 Task: Search one way flight ticket for 1 adult, 6 children, 1 infant in seat and 1 infant on lap in business from Stockton: Stockton Metropolitan Airport to New Bern: Coastal Carolina Regional Airport (was Craven County Regional) on 5-4-2023. Choice of flights is Sun country airlines. Number of bags: 1 carry on bag. Price is upto 65000. Outbound departure time preference is 13:15.
Action: Mouse moved to (274, 256)
Screenshot: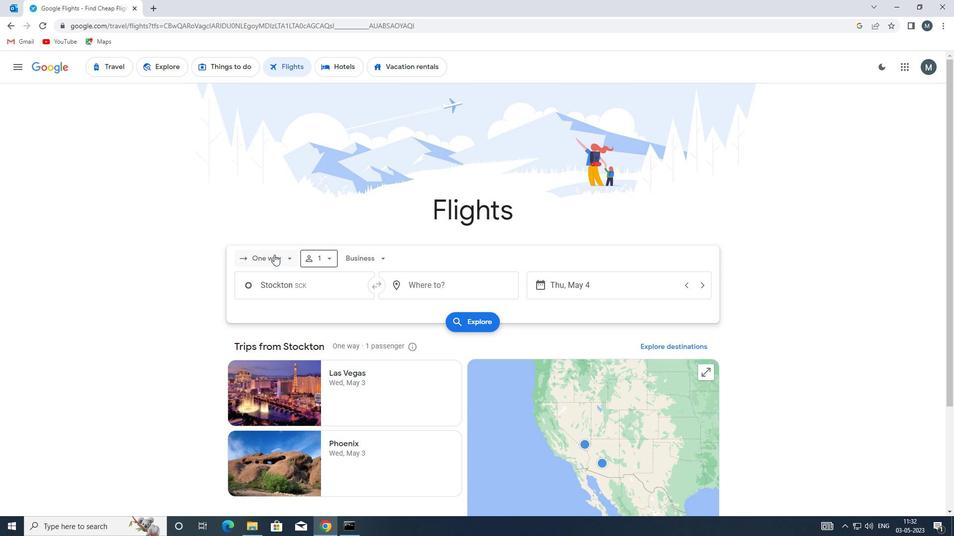 
Action: Mouse pressed left at (274, 256)
Screenshot: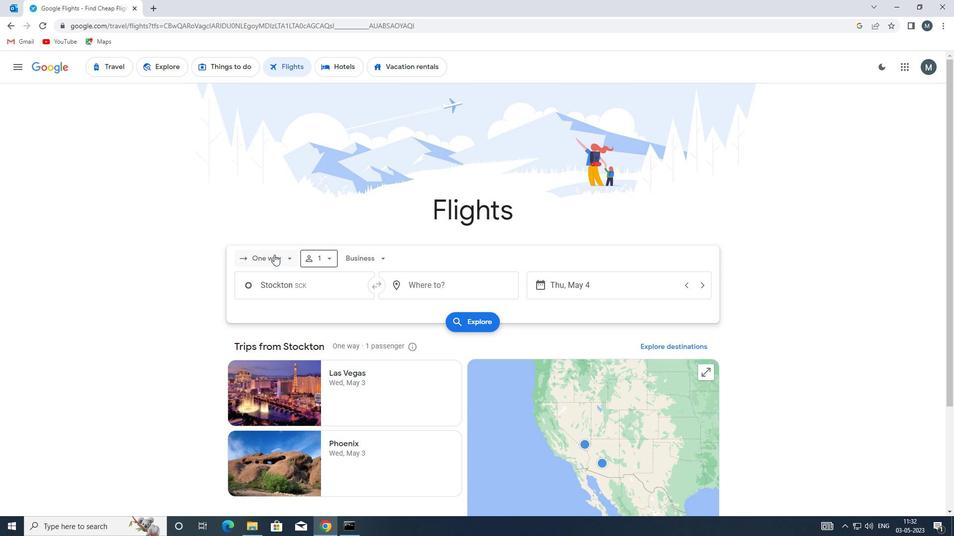 
Action: Mouse moved to (283, 304)
Screenshot: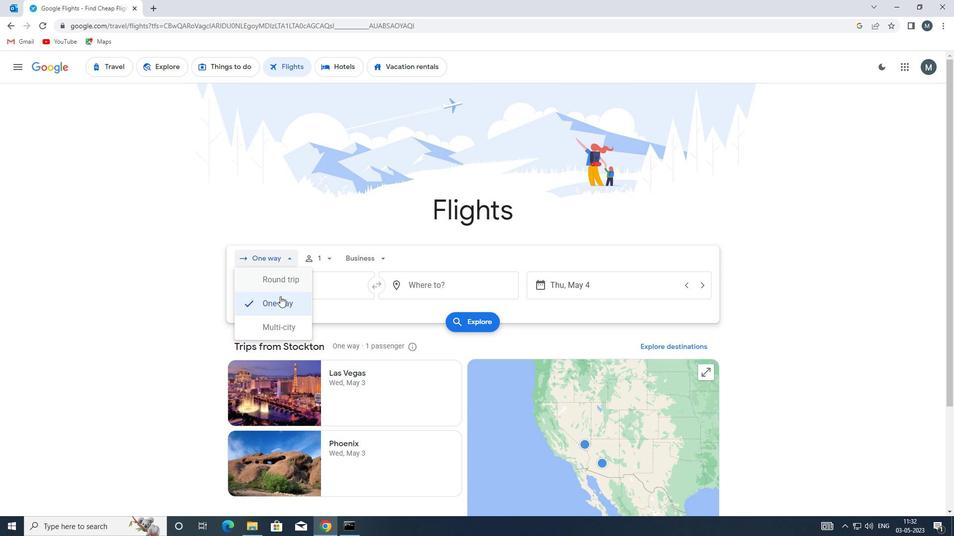 
Action: Mouse pressed left at (283, 304)
Screenshot: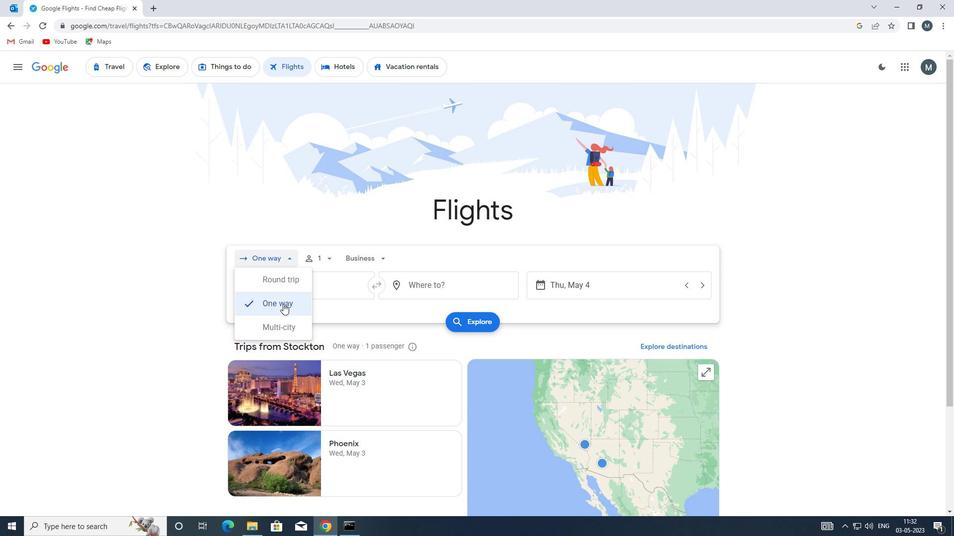 
Action: Mouse moved to (323, 262)
Screenshot: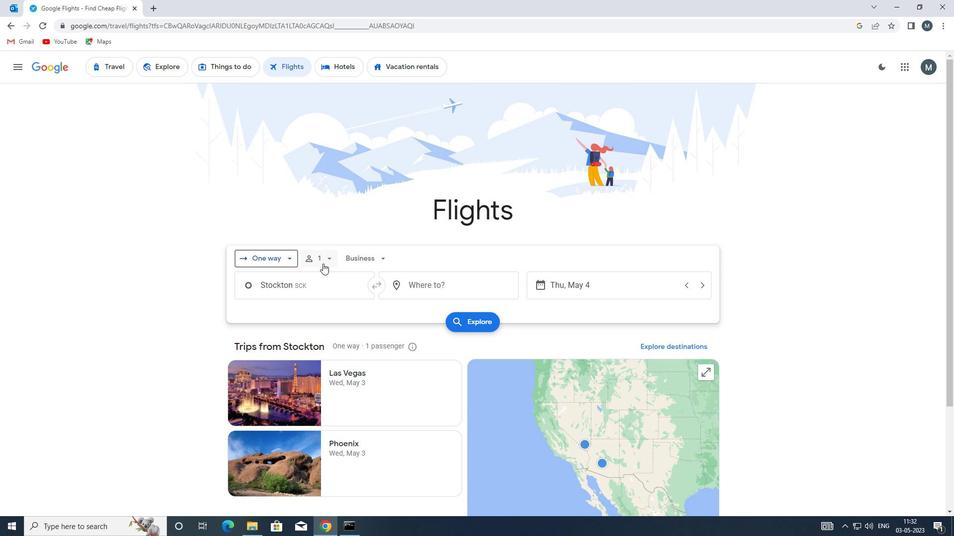 
Action: Mouse pressed left at (323, 262)
Screenshot: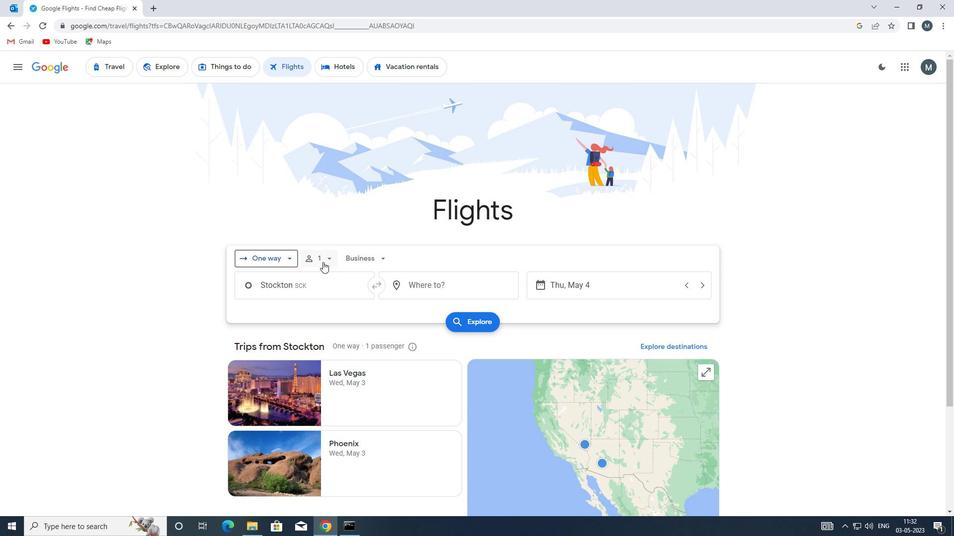 
Action: Mouse moved to (407, 312)
Screenshot: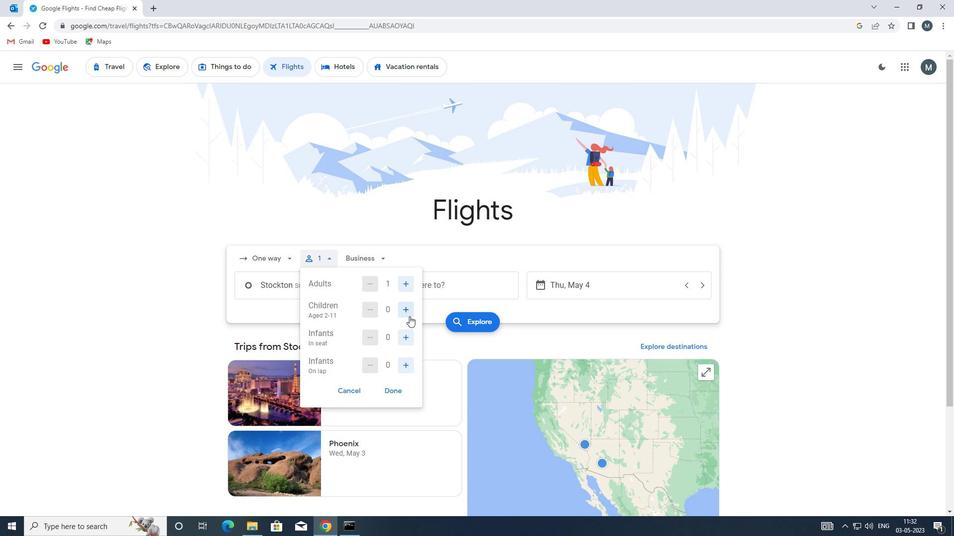 
Action: Mouse pressed left at (407, 312)
Screenshot: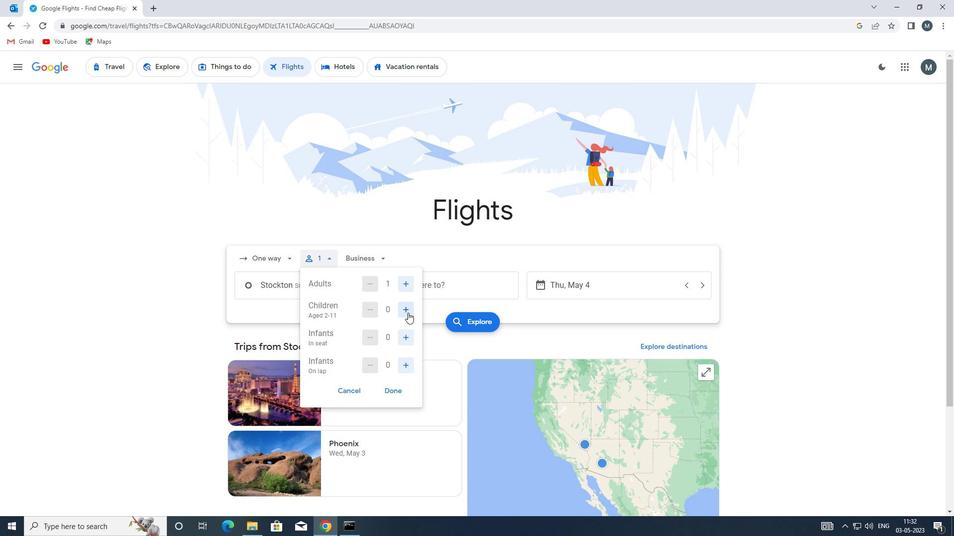 
Action: Mouse pressed left at (407, 312)
Screenshot: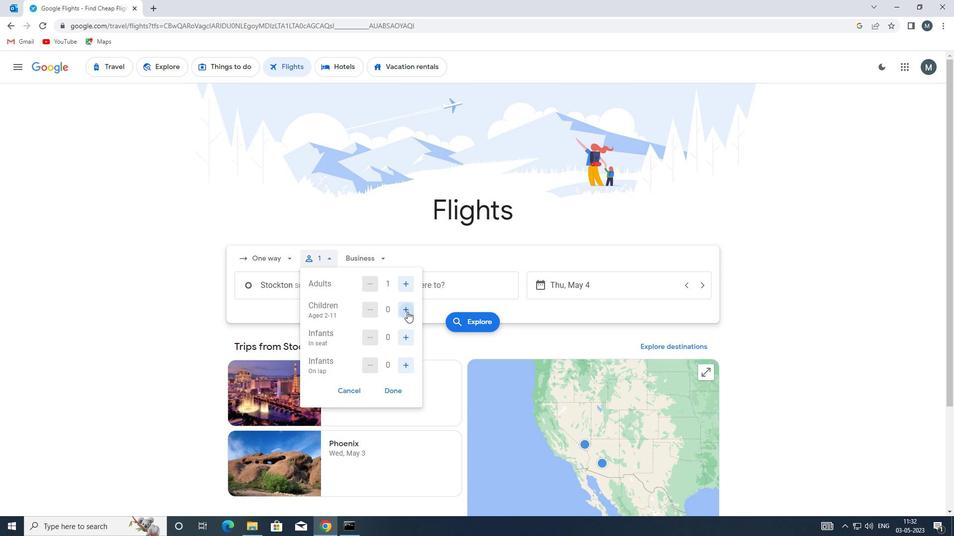 
Action: Mouse pressed left at (407, 312)
Screenshot: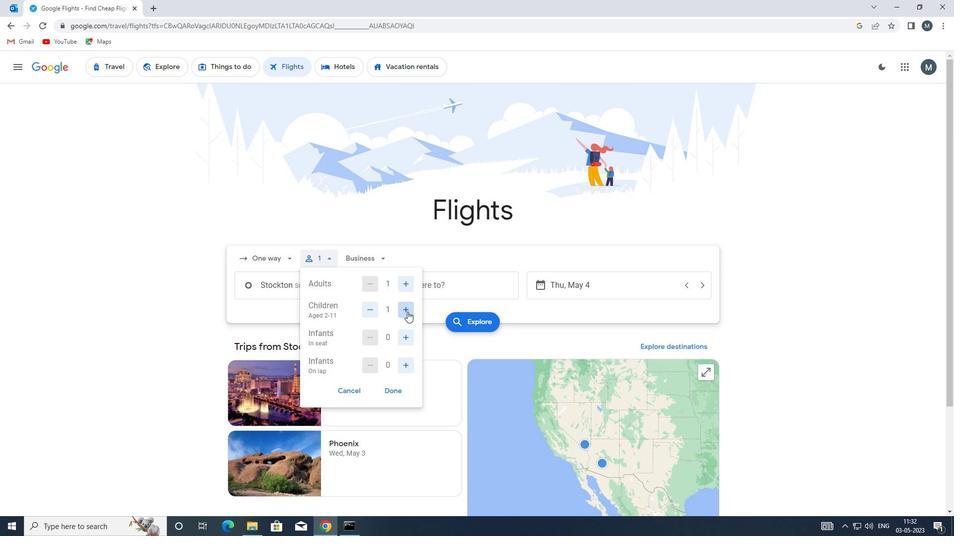 
Action: Mouse moved to (407, 311)
Screenshot: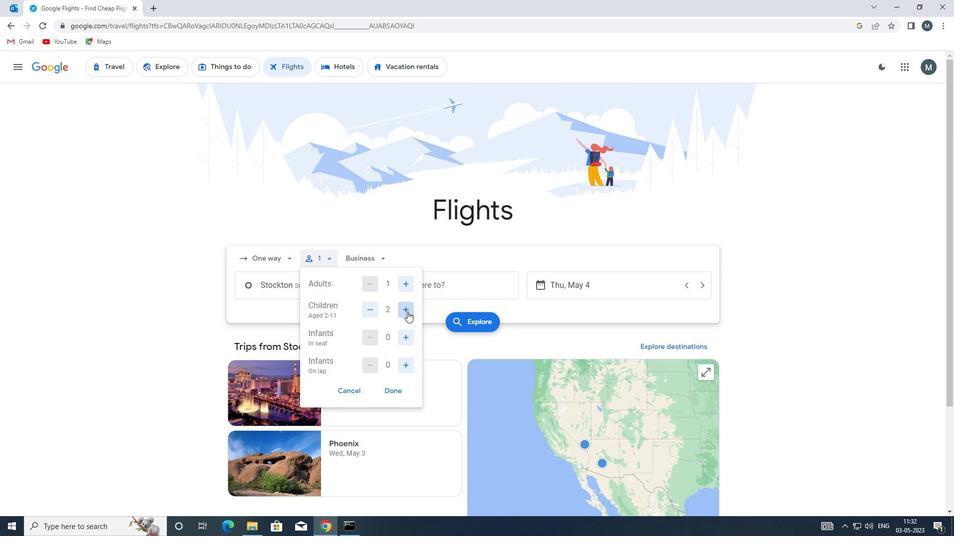 
Action: Mouse pressed left at (407, 311)
Screenshot: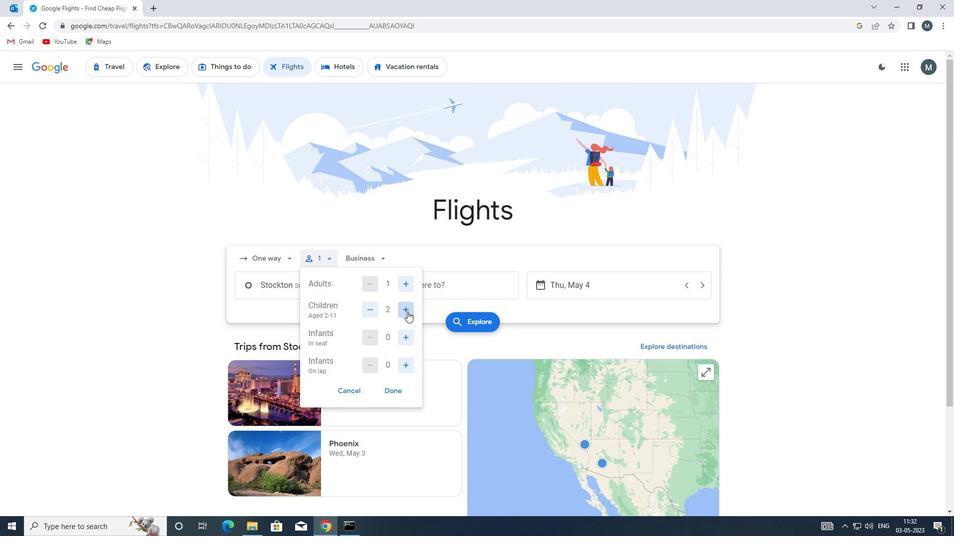 
Action: Mouse moved to (406, 311)
Screenshot: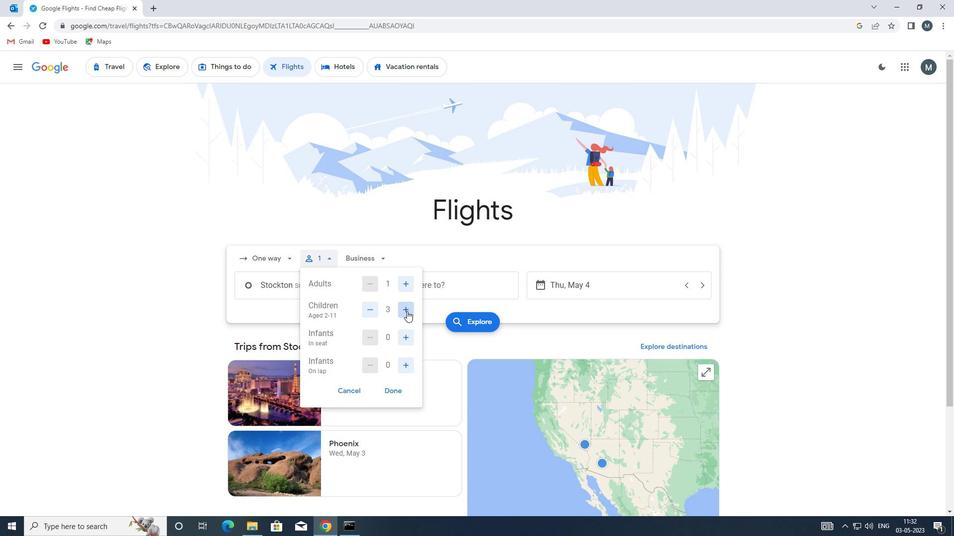
Action: Mouse pressed left at (406, 311)
Screenshot: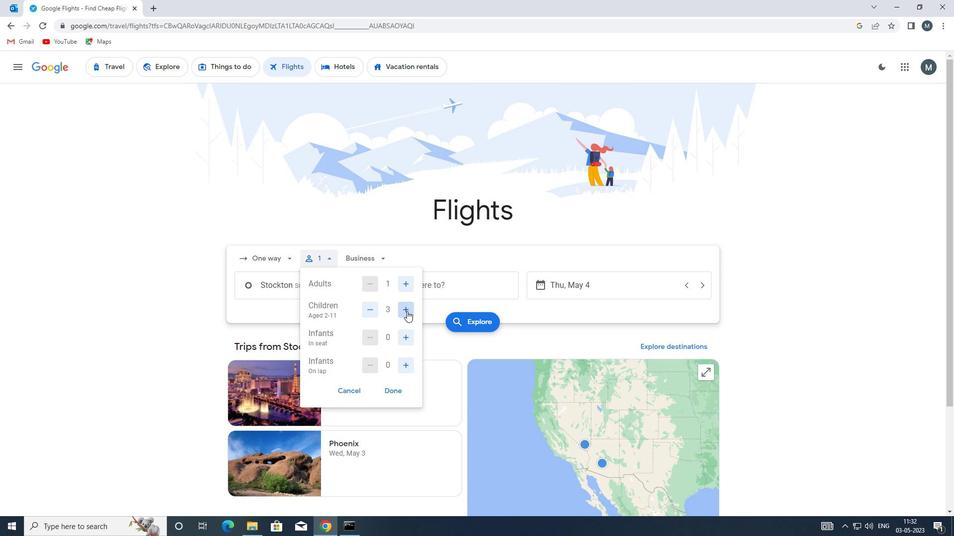 
Action: Mouse moved to (407, 312)
Screenshot: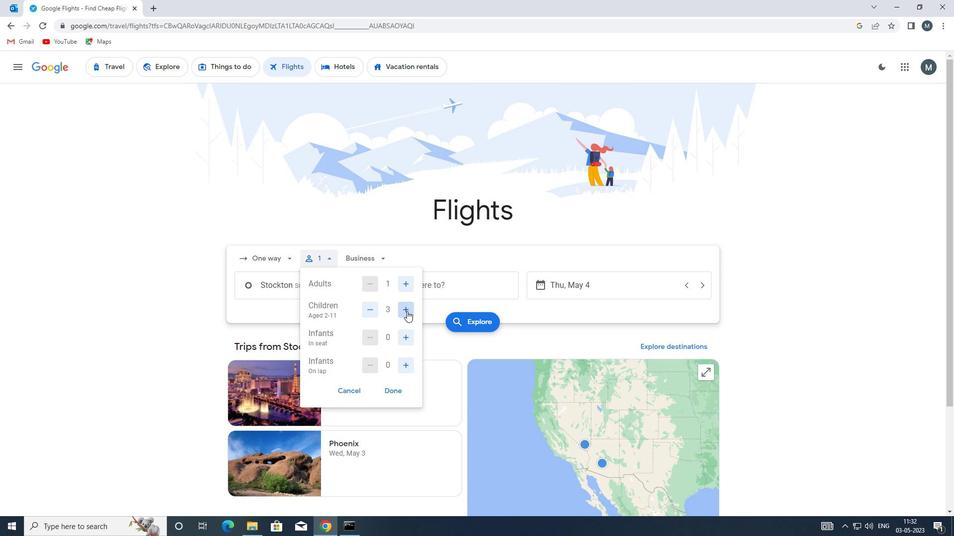 
Action: Mouse pressed left at (407, 312)
Screenshot: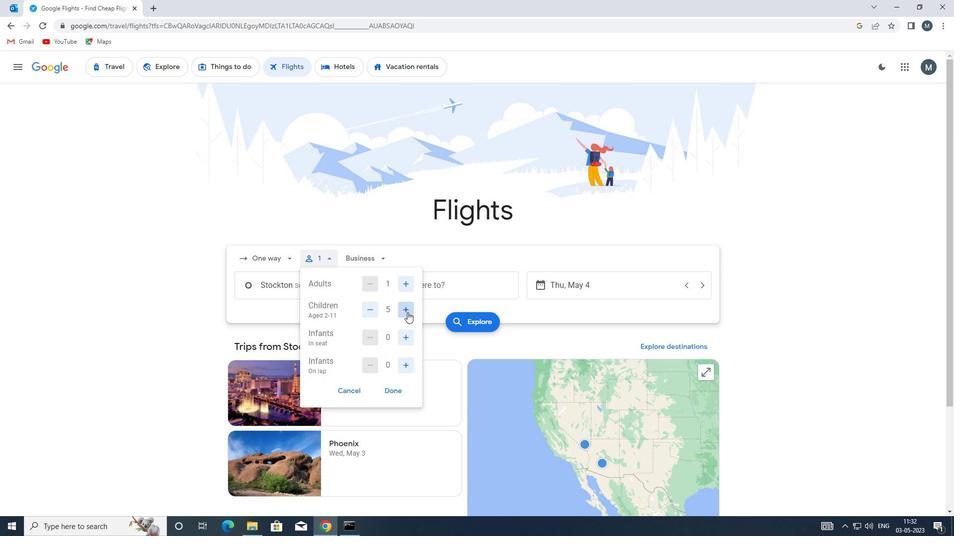
Action: Mouse moved to (404, 337)
Screenshot: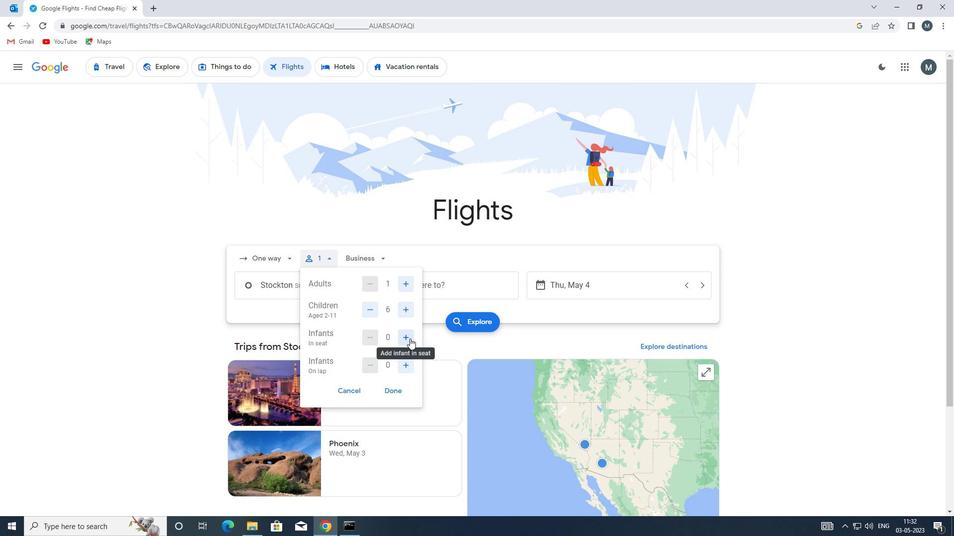 
Action: Mouse pressed left at (404, 337)
Screenshot: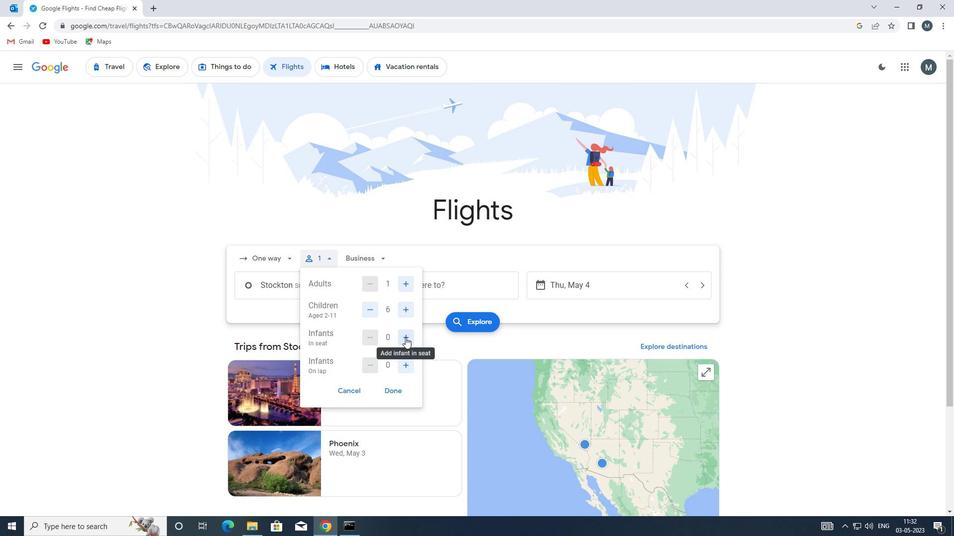 
Action: Mouse moved to (403, 364)
Screenshot: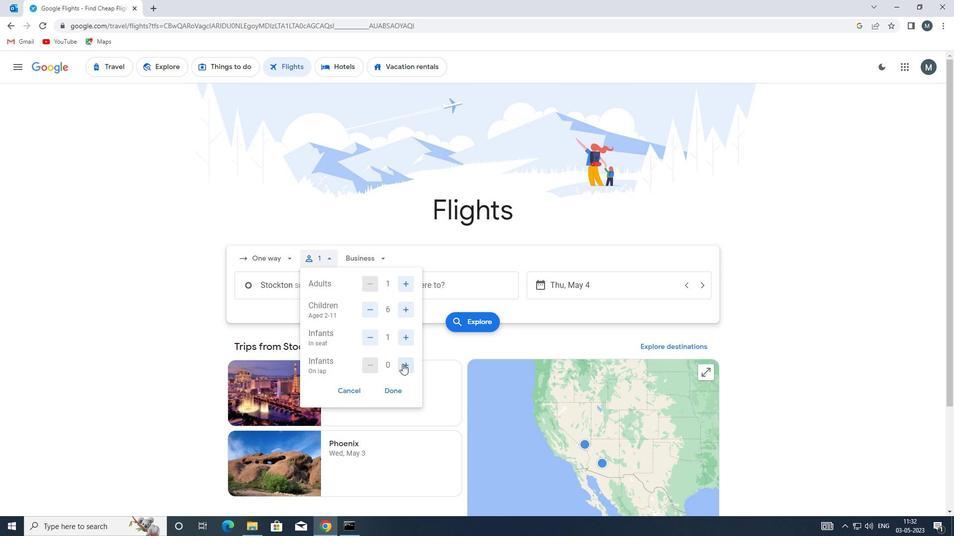 
Action: Mouse pressed left at (403, 364)
Screenshot: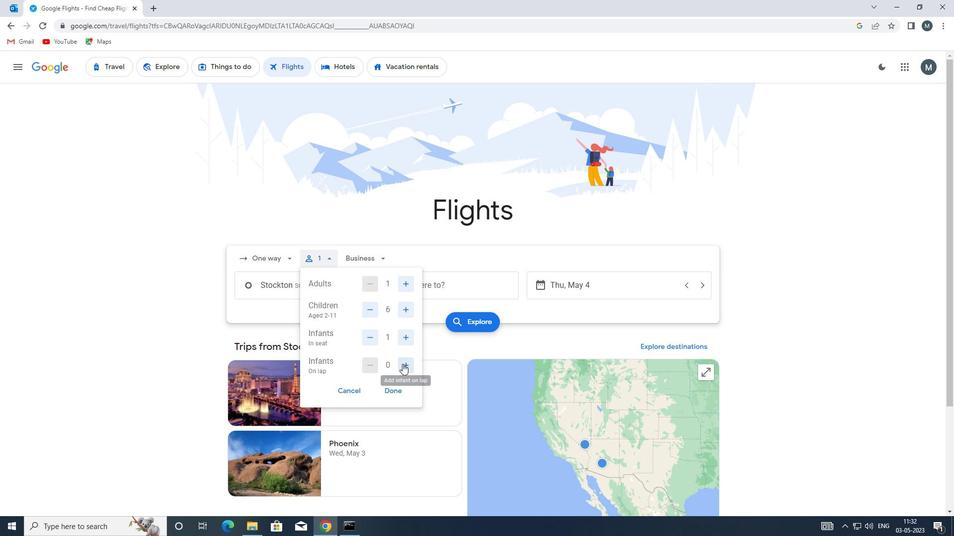 
Action: Mouse moved to (390, 394)
Screenshot: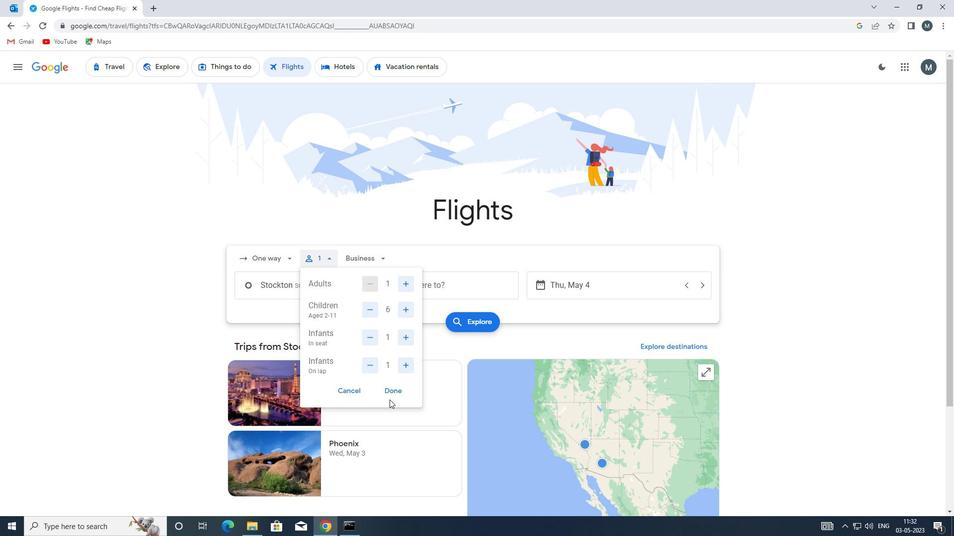 
Action: Mouse pressed left at (390, 394)
Screenshot: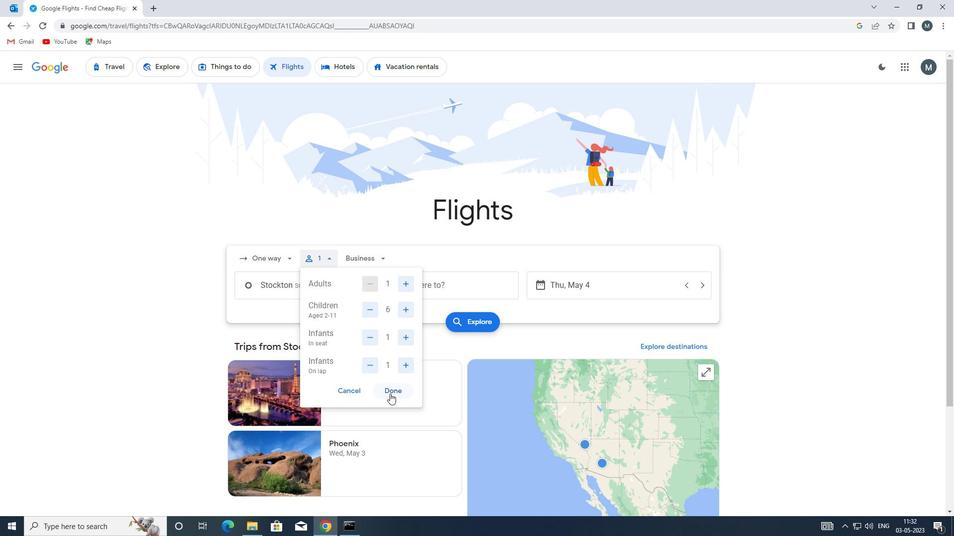 
Action: Mouse moved to (365, 264)
Screenshot: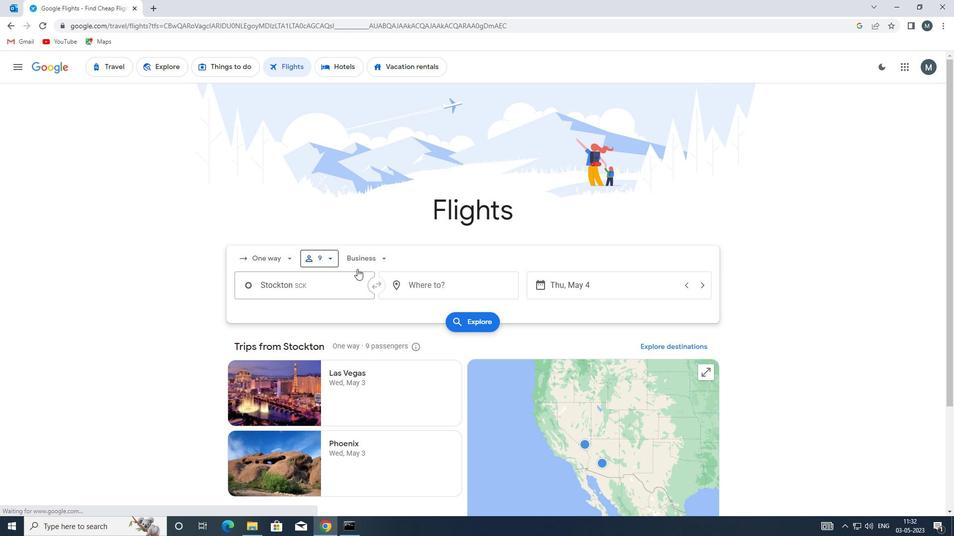 
Action: Mouse pressed left at (365, 264)
Screenshot: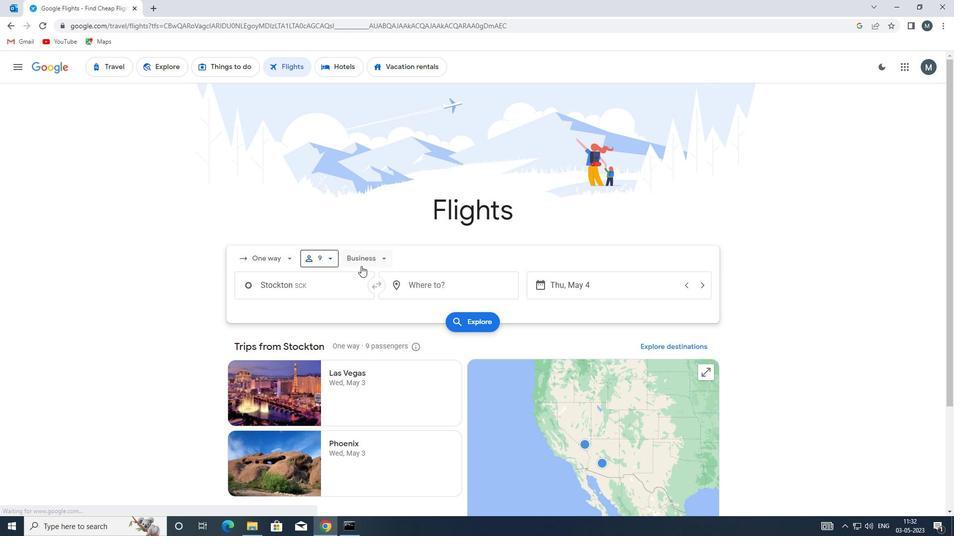 
Action: Mouse moved to (385, 325)
Screenshot: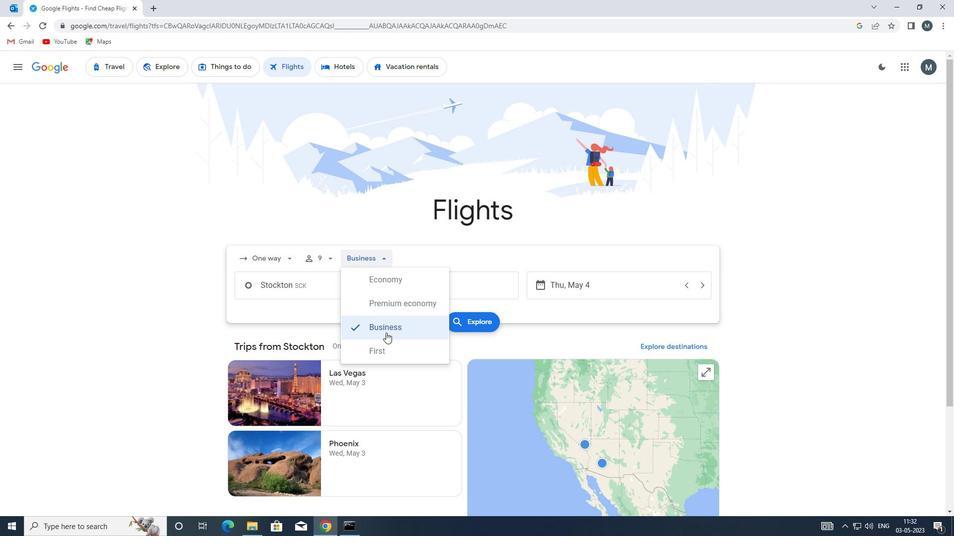 
Action: Mouse pressed left at (385, 325)
Screenshot: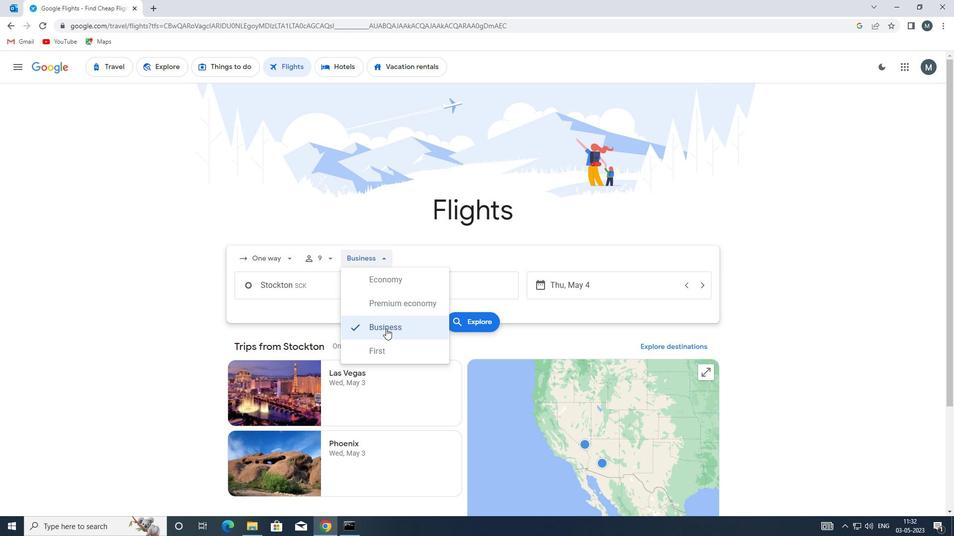 
Action: Mouse moved to (305, 285)
Screenshot: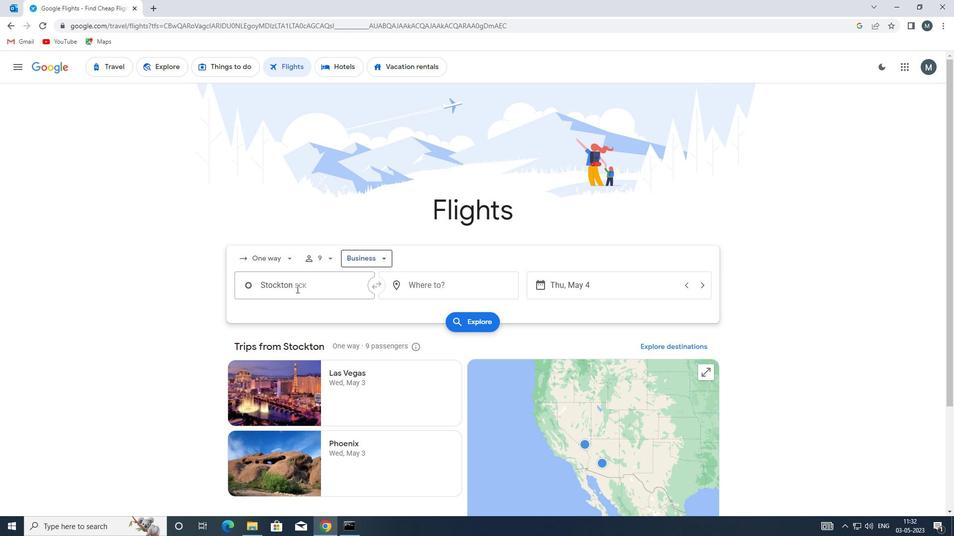 
Action: Mouse pressed left at (305, 285)
Screenshot: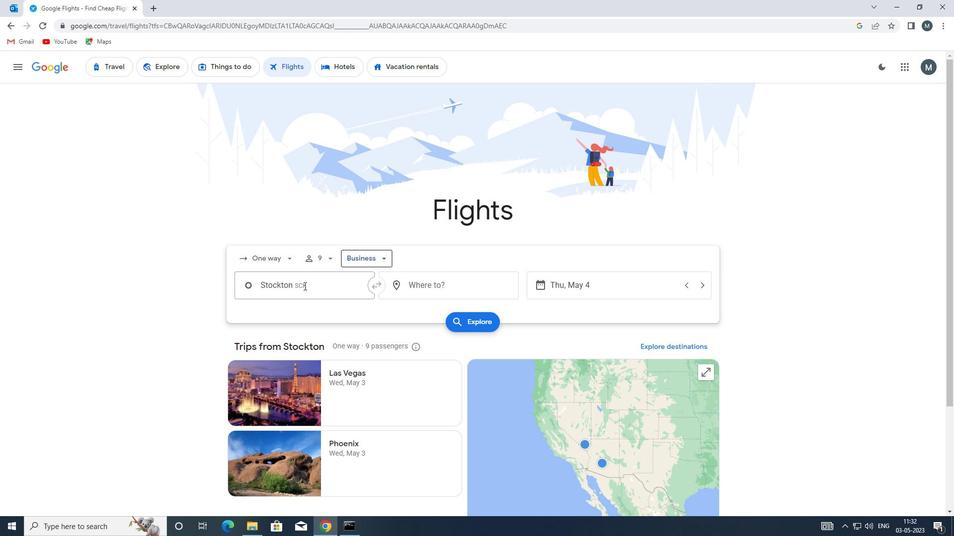 
Action: Mouse moved to (306, 285)
Screenshot: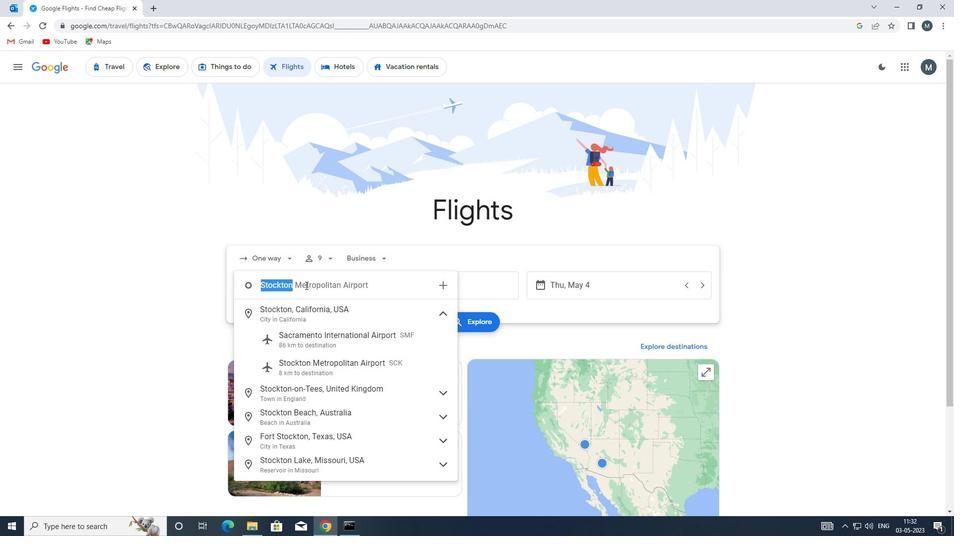 
Action: Key pressed <Key.enter>
Screenshot: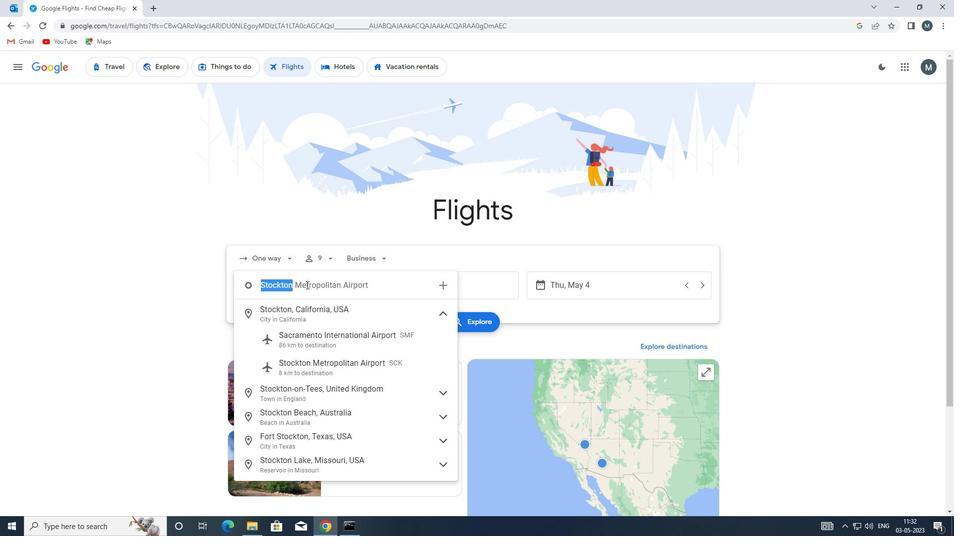 
Action: Mouse moved to (421, 290)
Screenshot: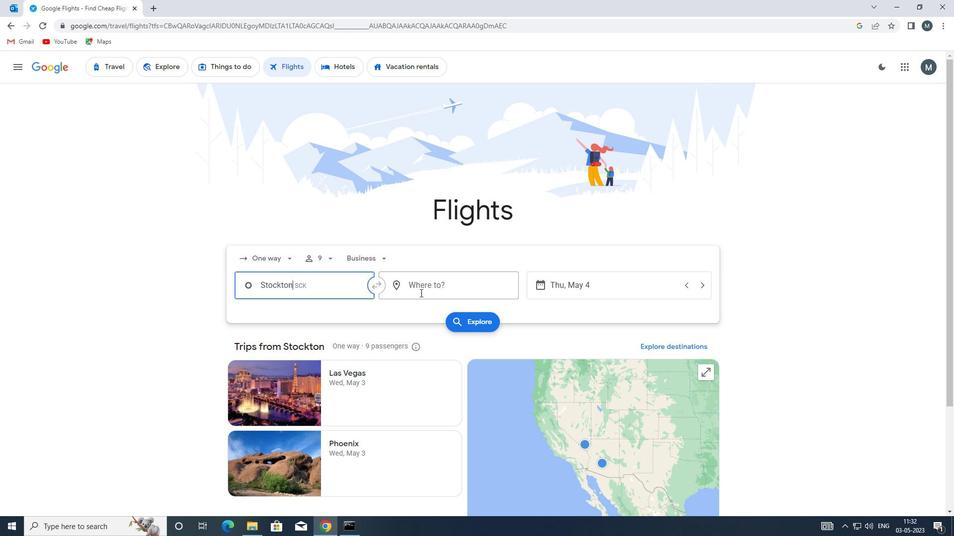 
Action: Mouse pressed left at (421, 290)
Screenshot: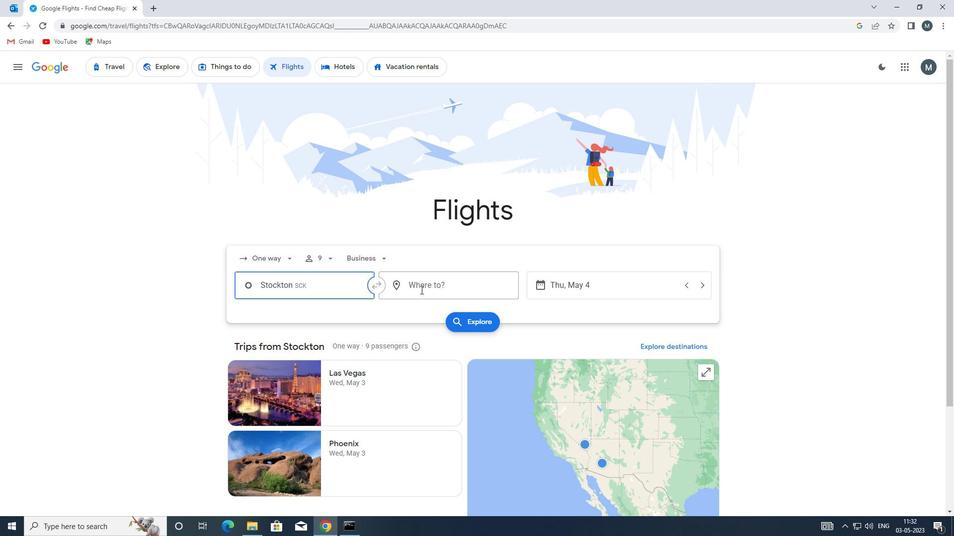
Action: Mouse moved to (421, 290)
Screenshot: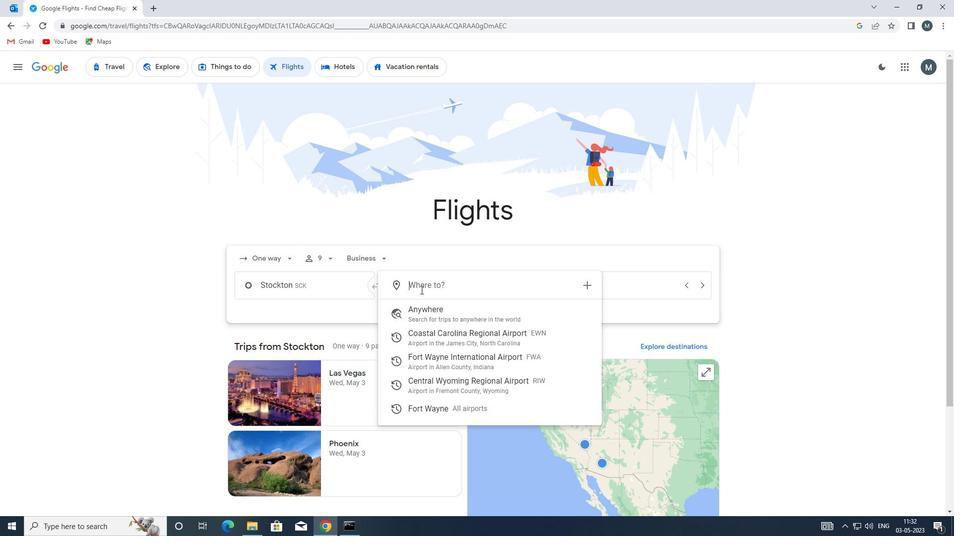 
Action: Key pressed ewn
Screenshot: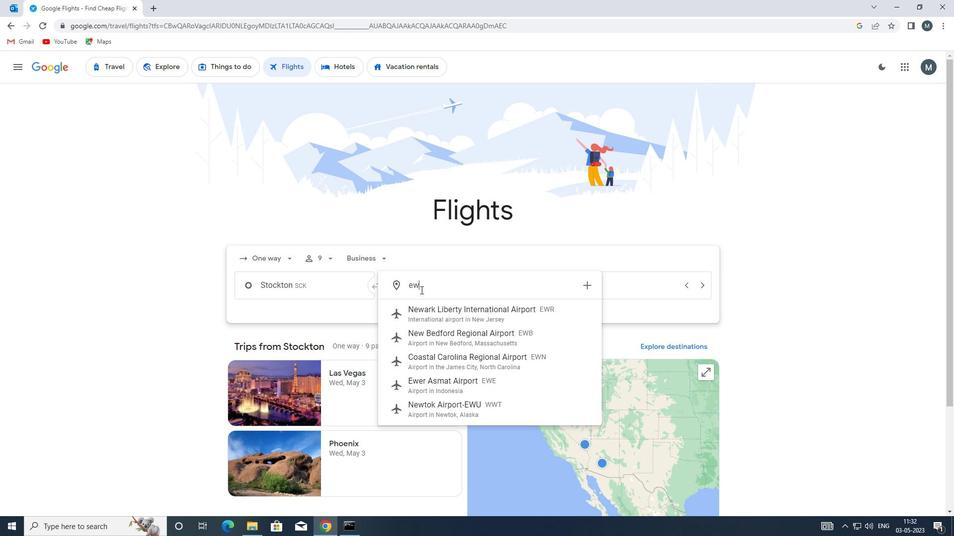 
Action: Mouse moved to (450, 318)
Screenshot: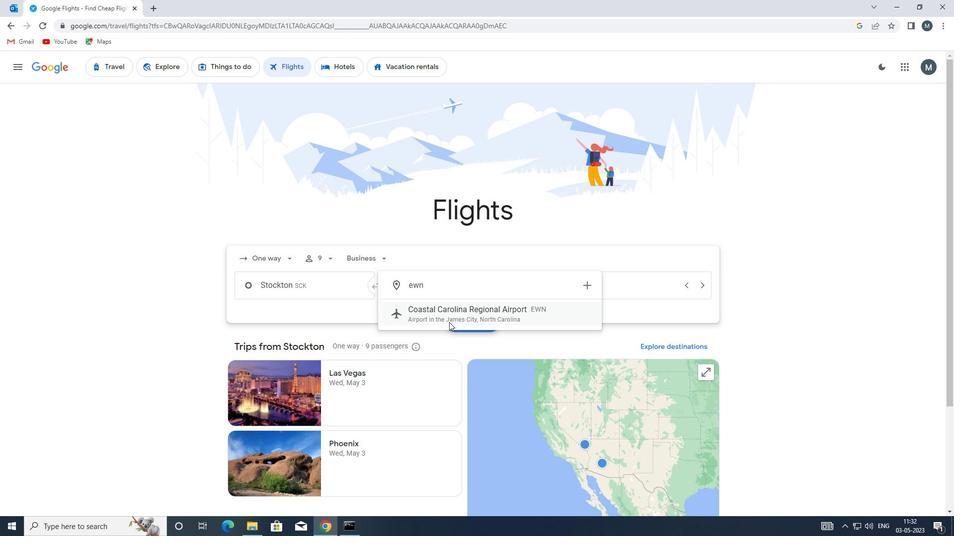 
Action: Mouse pressed left at (450, 318)
Screenshot: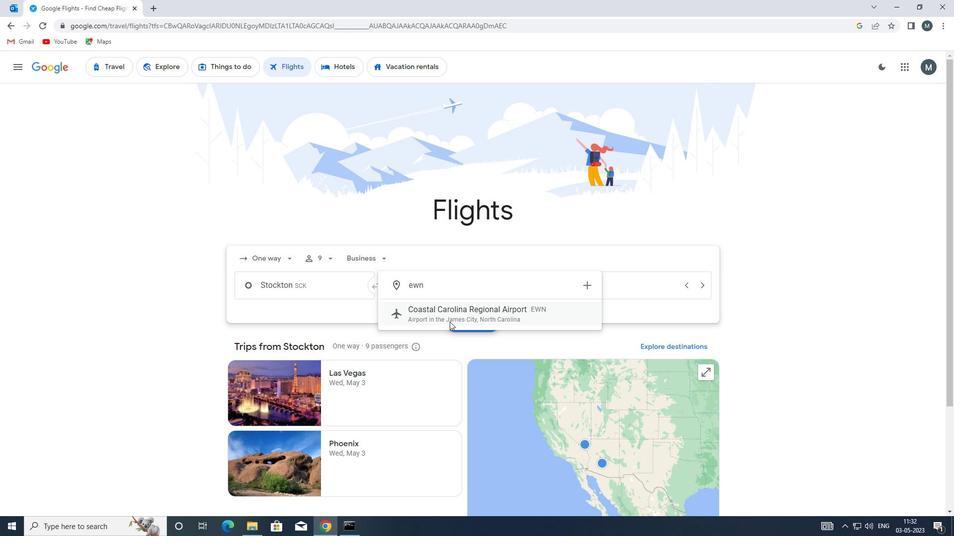 
Action: Mouse moved to (550, 286)
Screenshot: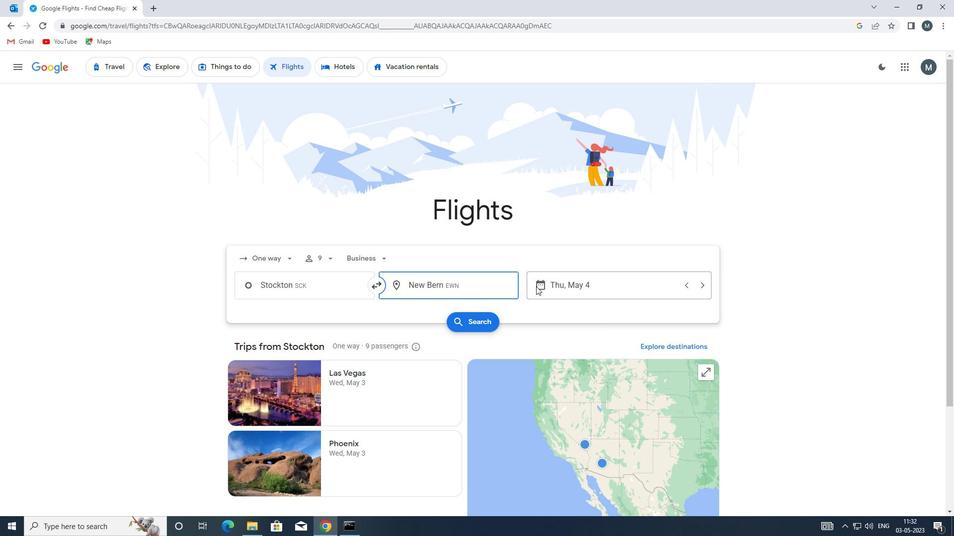 
Action: Mouse pressed left at (550, 286)
Screenshot: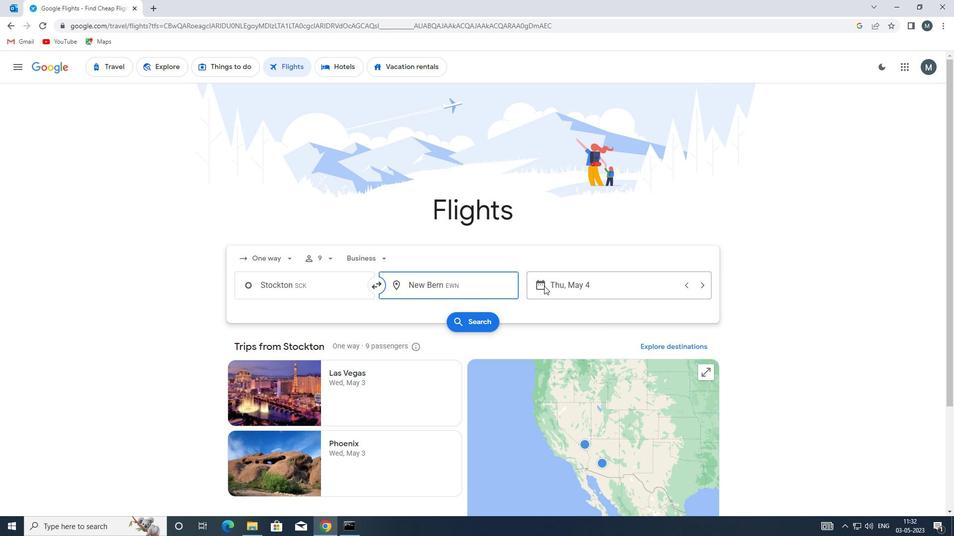 
Action: Mouse moved to (455, 337)
Screenshot: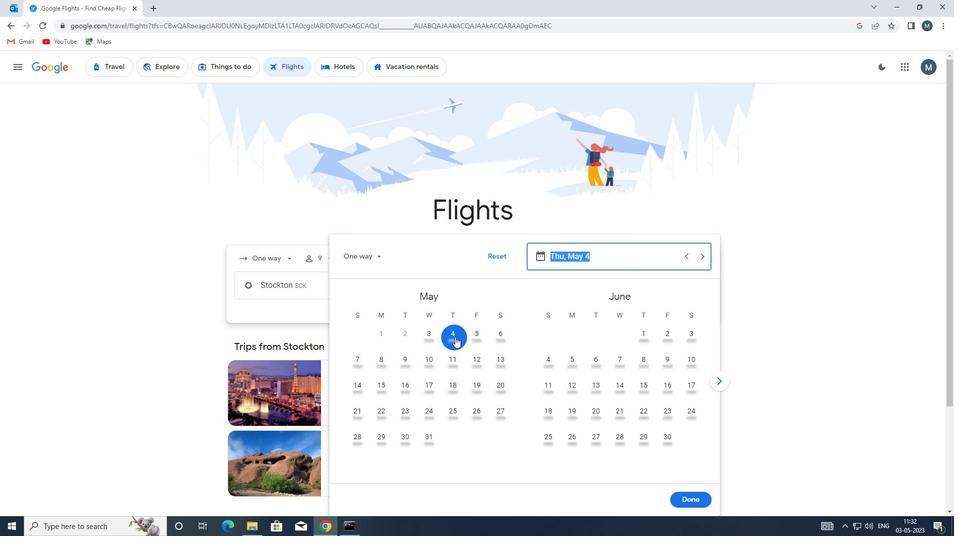 
Action: Mouse pressed left at (455, 337)
Screenshot: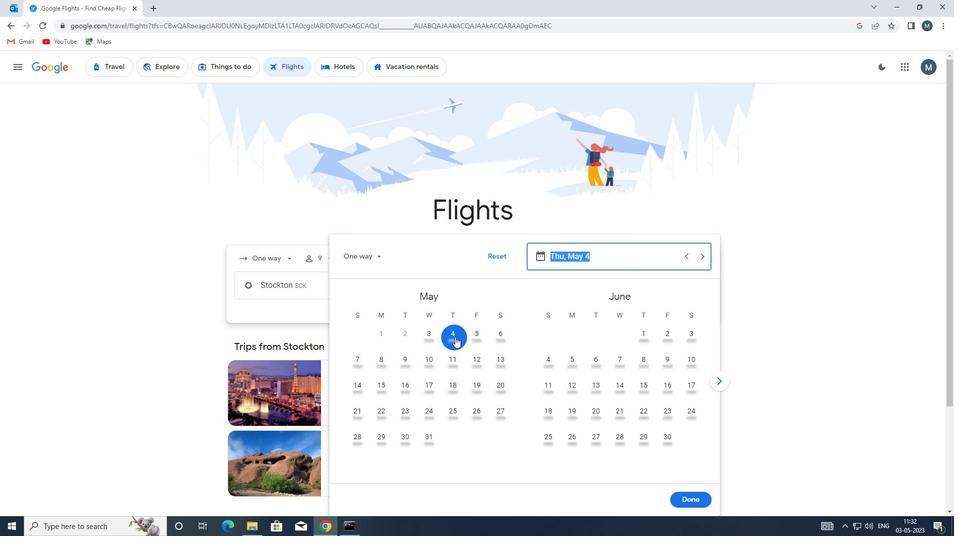 
Action: Mouse moved to (690, 497)
Screenshot: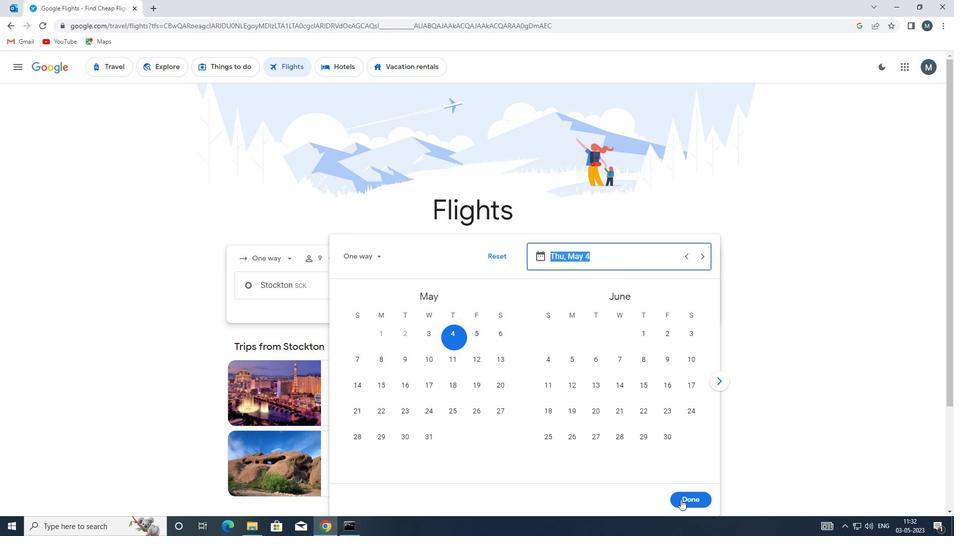 
Action: Mouse pressed left at (690, 497)
Screenshot: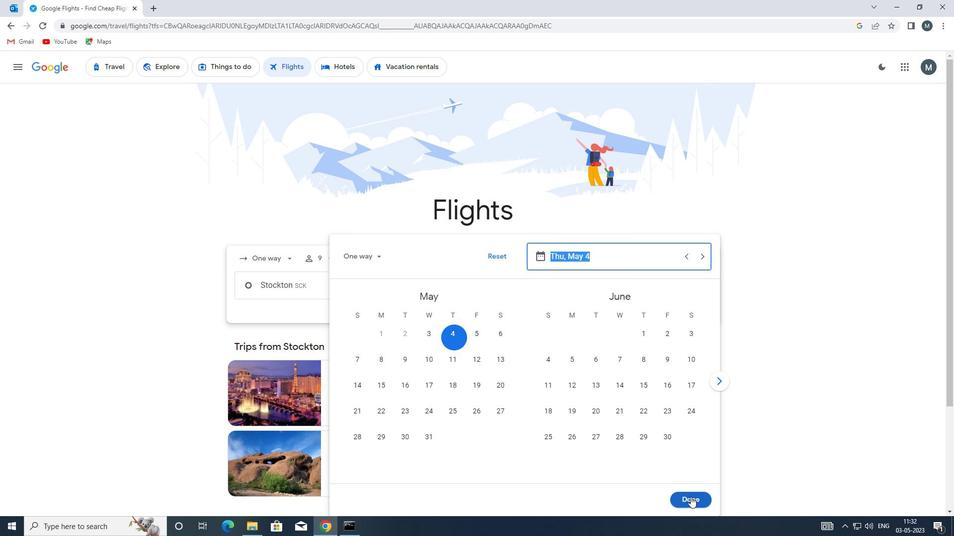 
Action: Mouse moved to (461, 322)
Screenshot: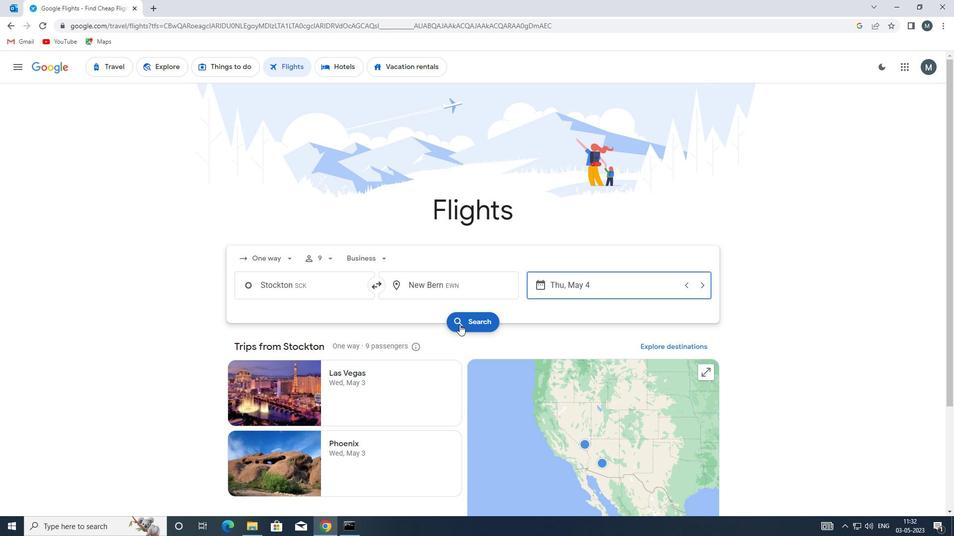 
Action: Mouse pressed left at (461, 322)
Screenshot: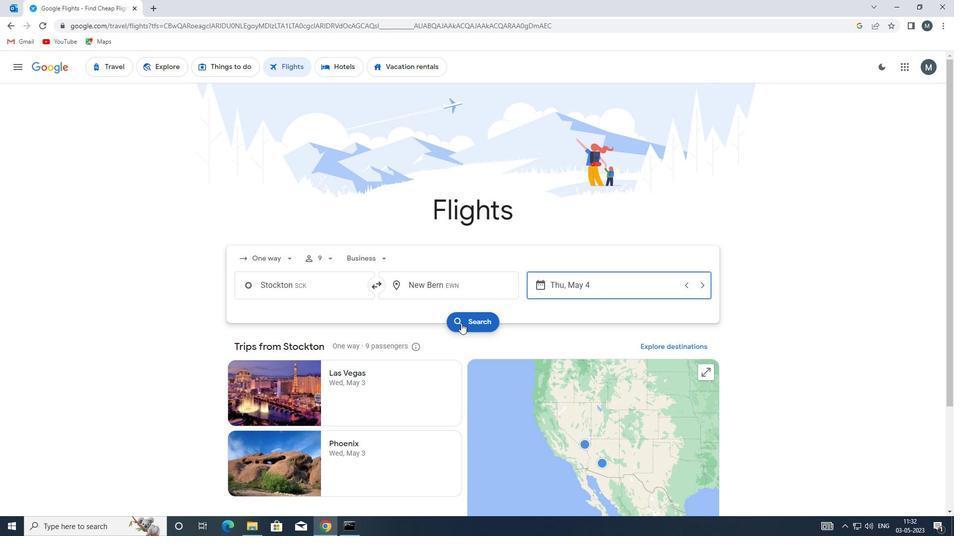 
Action: Mouse moved to (237, 160)
Screenshot: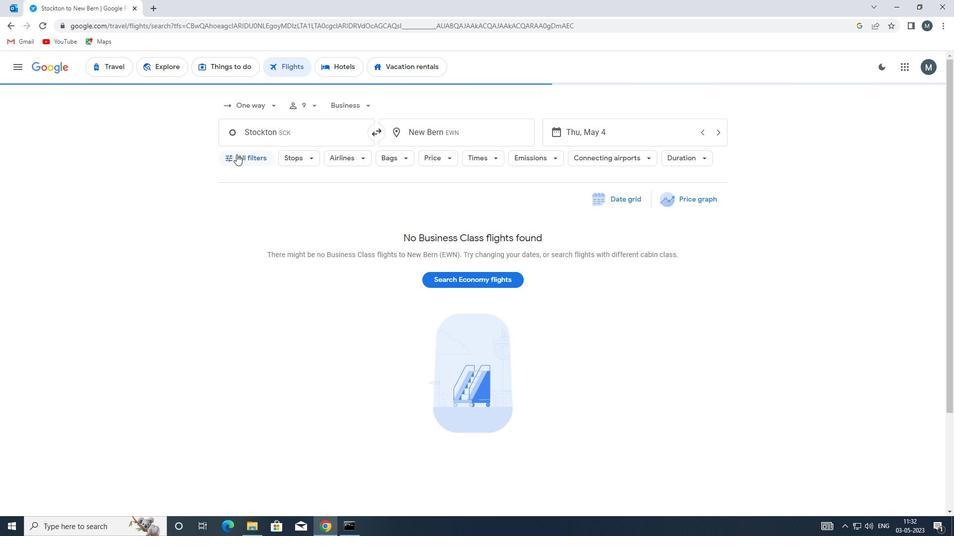 
Action: Mouse pressed left at (237, 160)
Screenshot: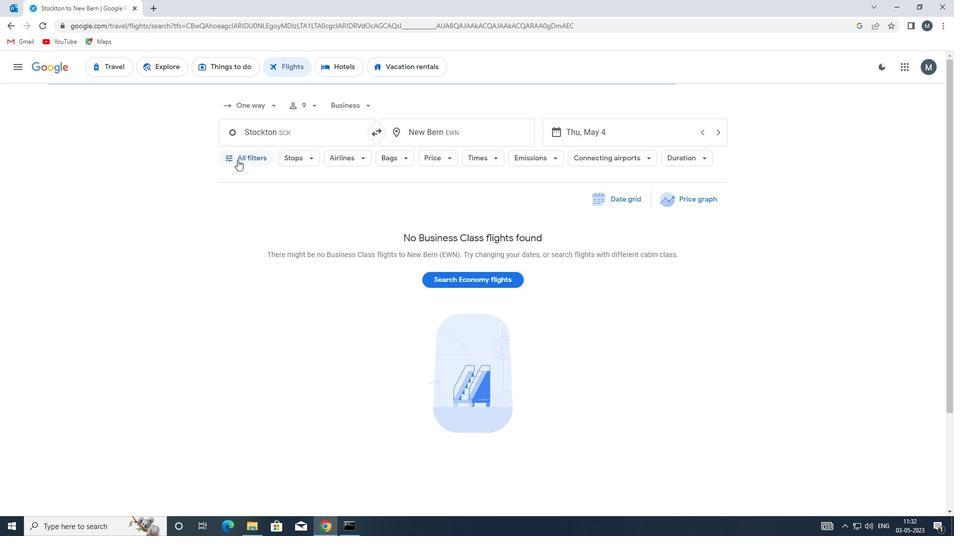 
Action: Mouse moved to (269, 253)
Screenshot: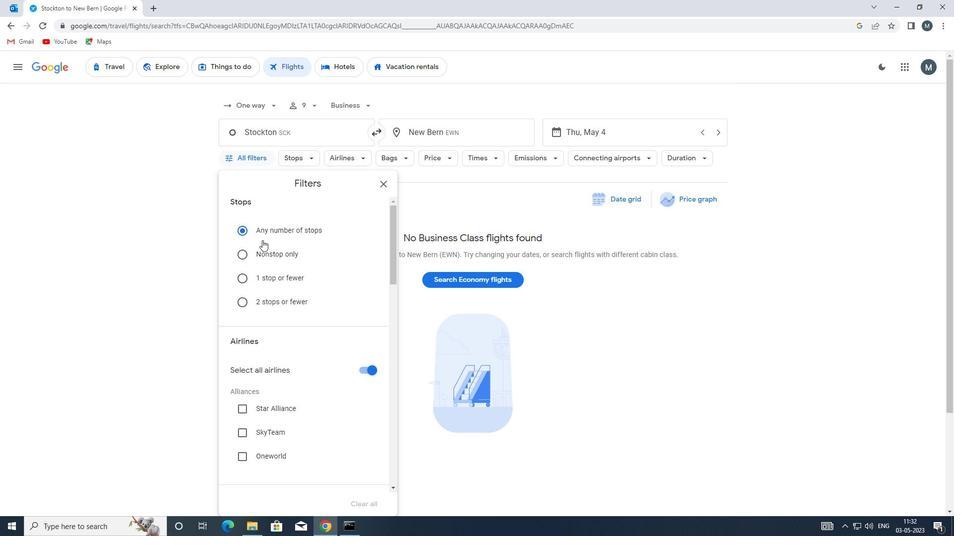 
Action: Mouse scrolled (269, 253) with delta (0, 0)
Screenshot: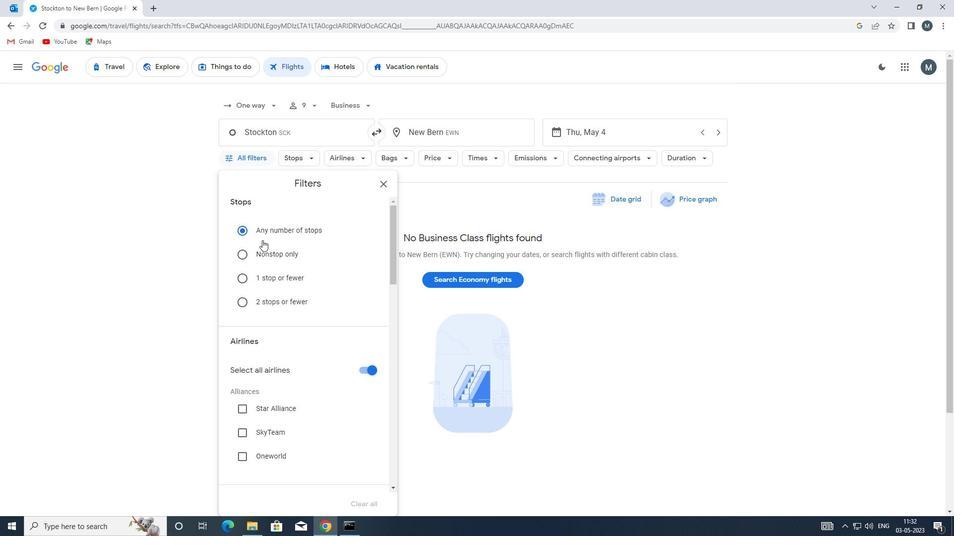 
Action: Mouse moved to (371, 320)
Screenshot: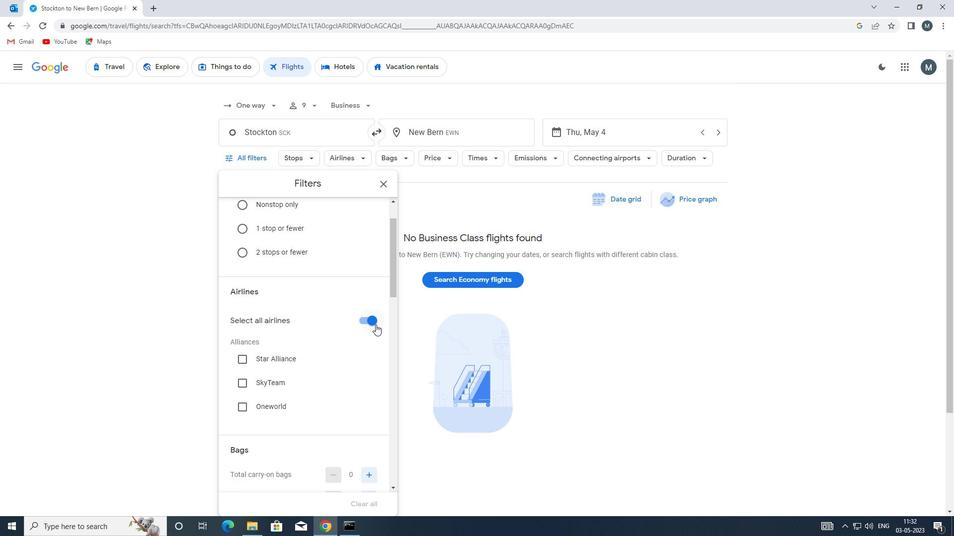 
Action: Mouse pressed left at (371, 320)
Screenshot: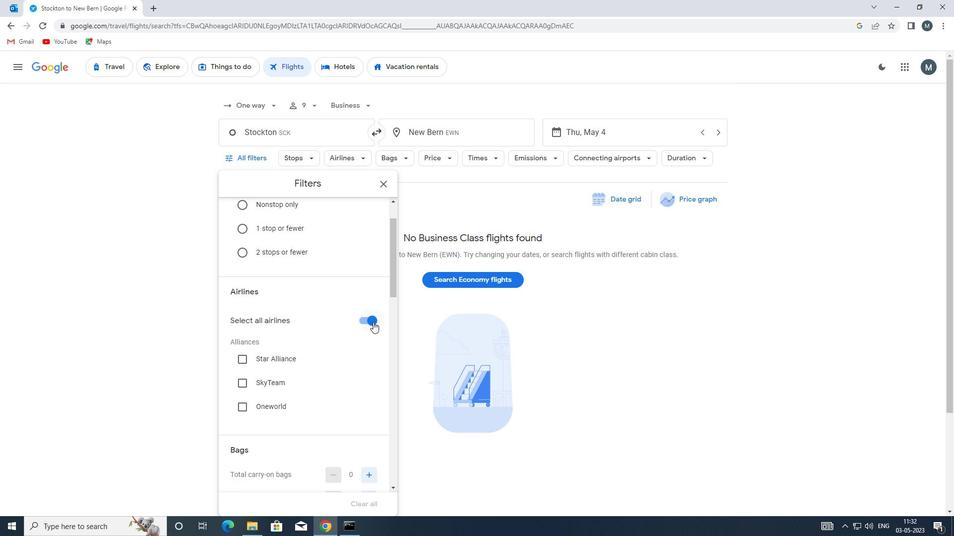 
Action: Mouse moved to (309, 319)
Screenshot: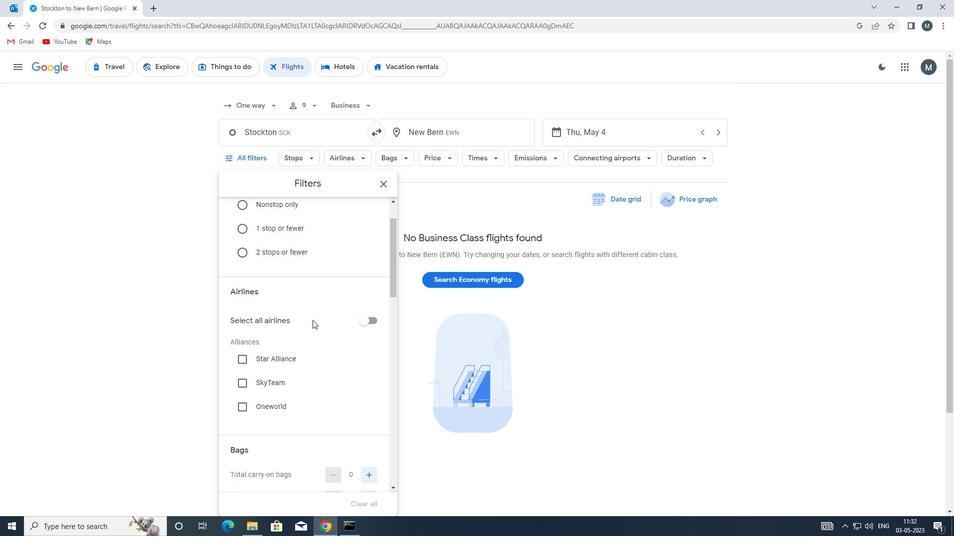 
Action: Mouse scrolled (309, 318) with delta (0, 0)
Screenshot: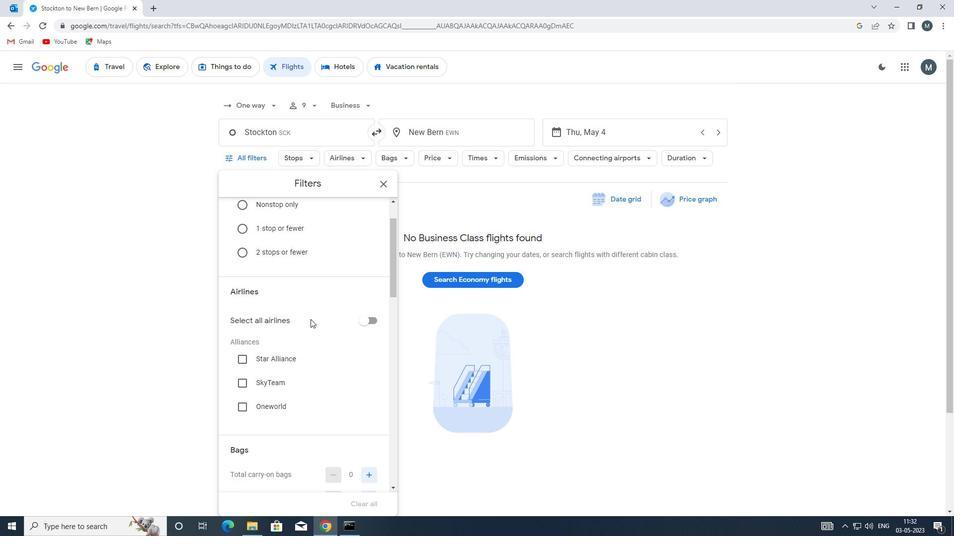 
Action: Mouse moved to (307, 319)
Screenshot: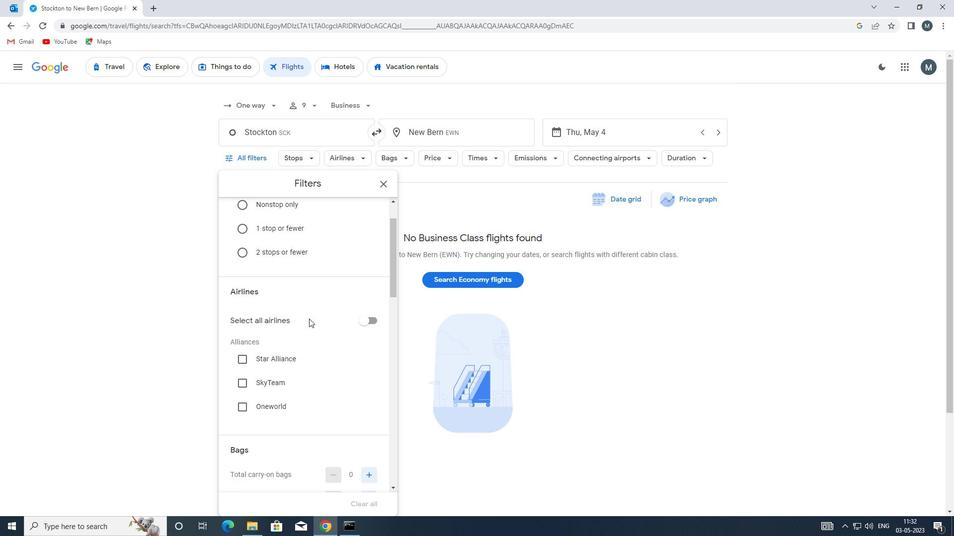 
Action: Mouse scrolled (307, 319) with delta (0, 0)
Screenshot: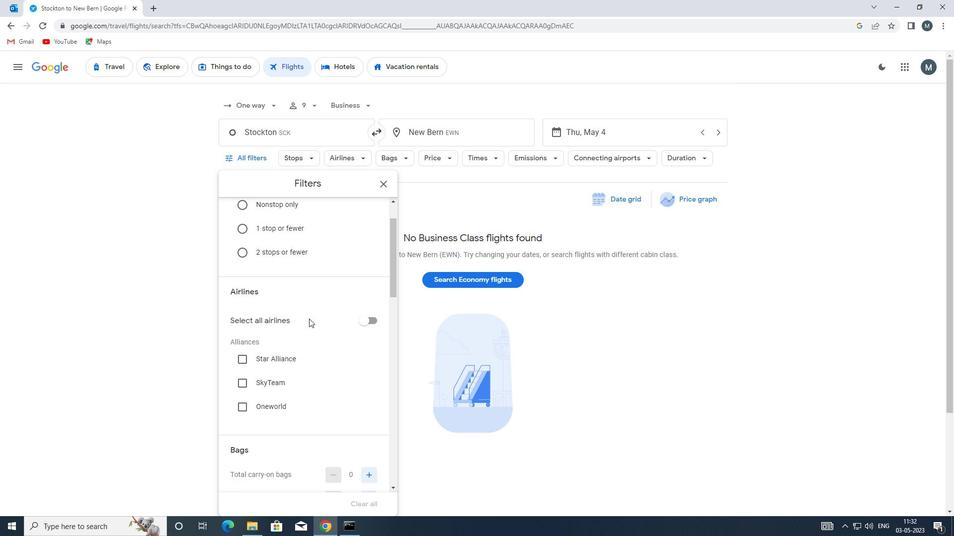 
Action: Mouse moved to (296, 321)
Screenshot: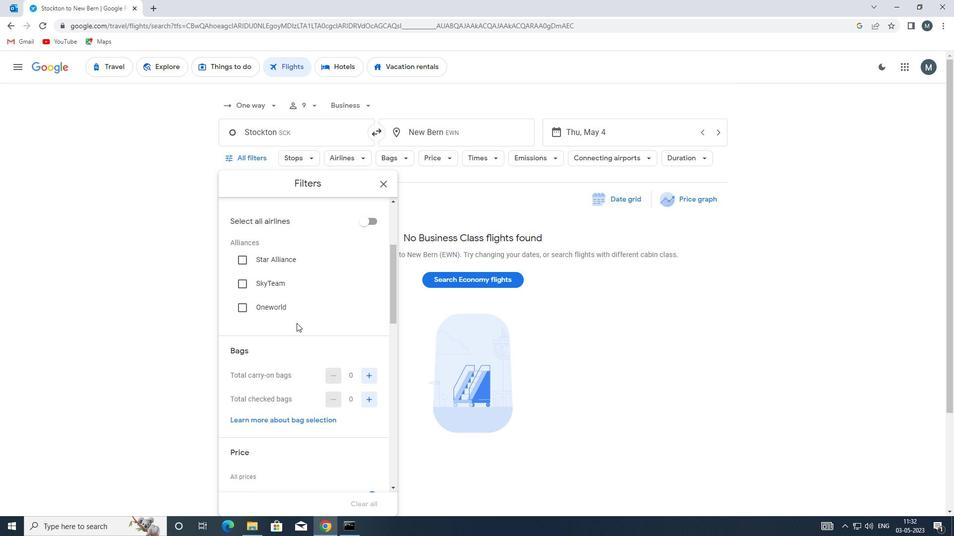
Action: Mouse scrolled (296, 321) with delta (0, 0)
Screenshot: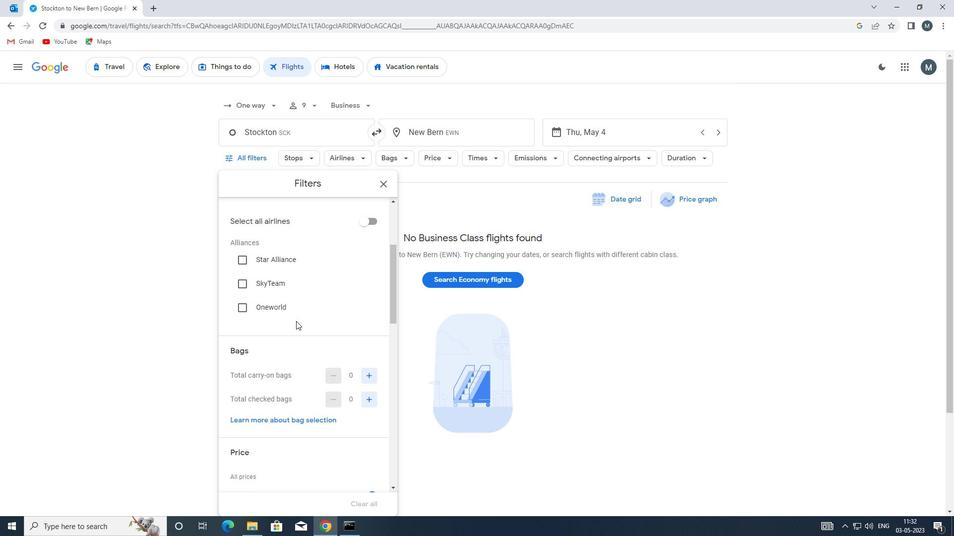 
Action: Mouse moved to (367, 325)
Screenshot: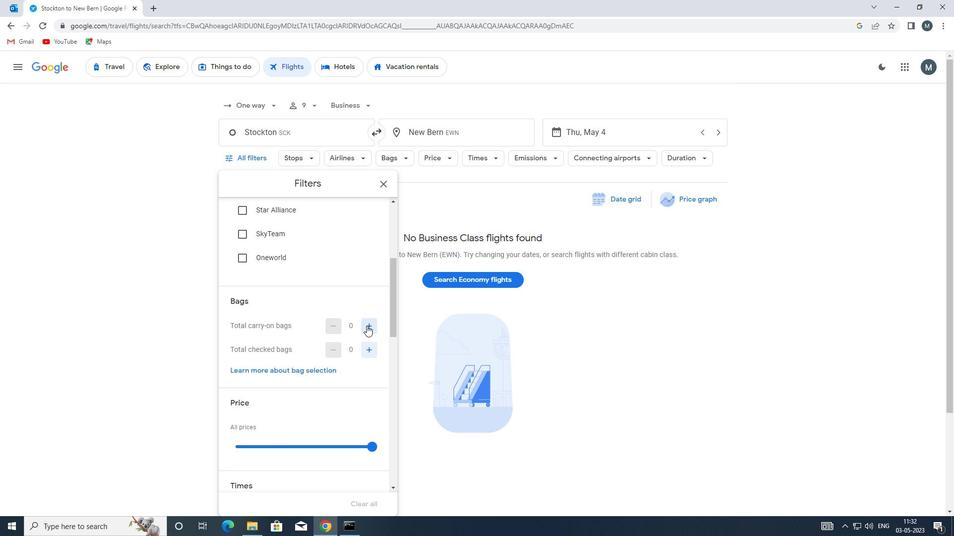 
Action: Mouse pressed left at (367, 325)
Screenshot: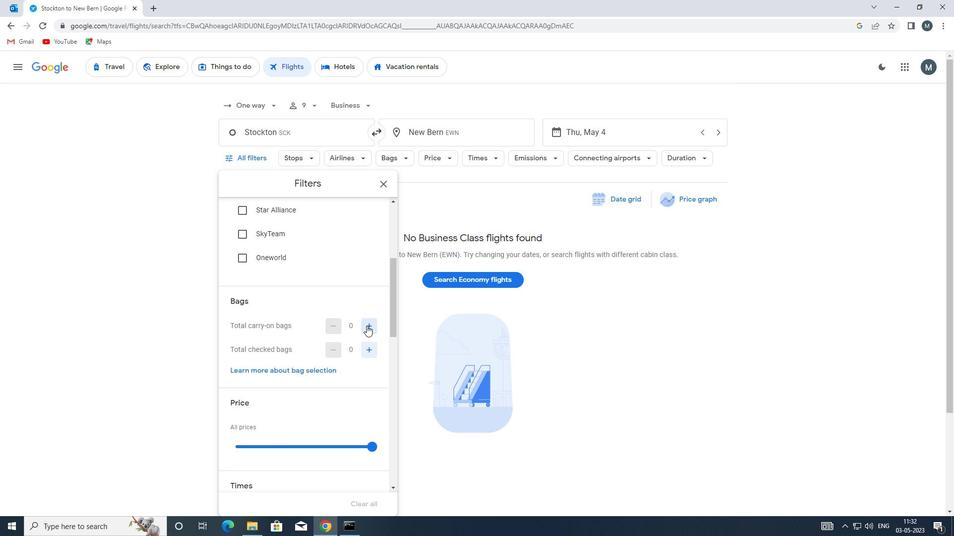 
Action: Mouse moved to (259, 332)
Screenshot: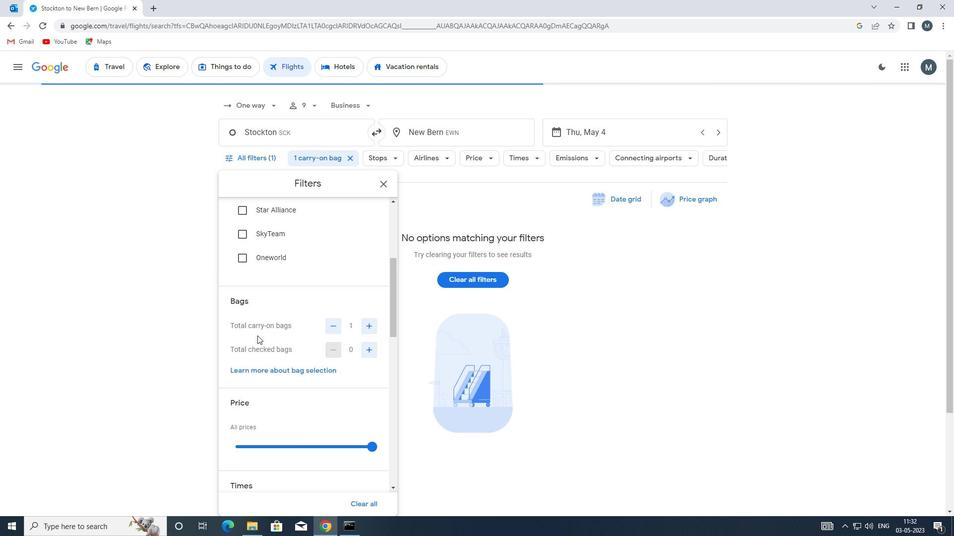 
Action: Mouse scrolled (259, 332) with delta (0, 0)
Screenshot: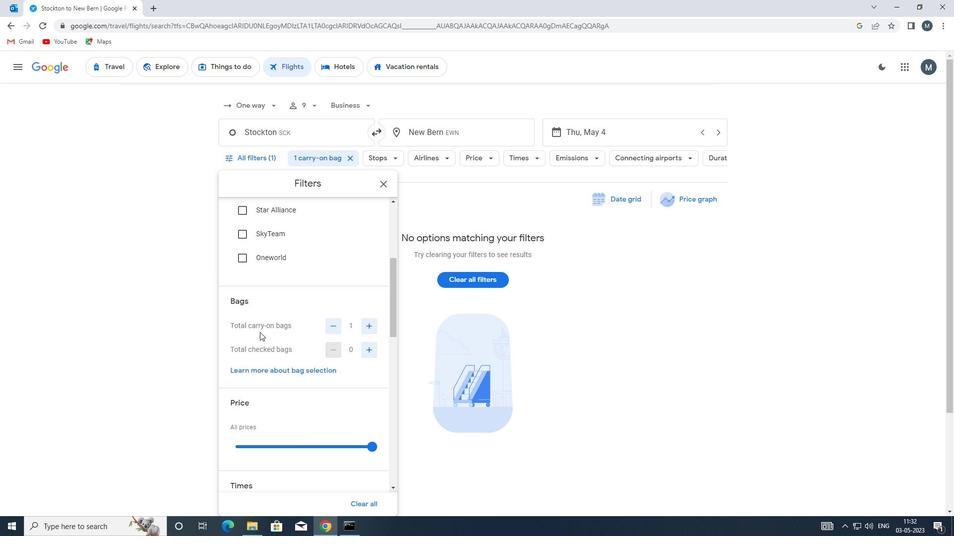 
Action: Mouse moved to (265, 395)
Screenshot: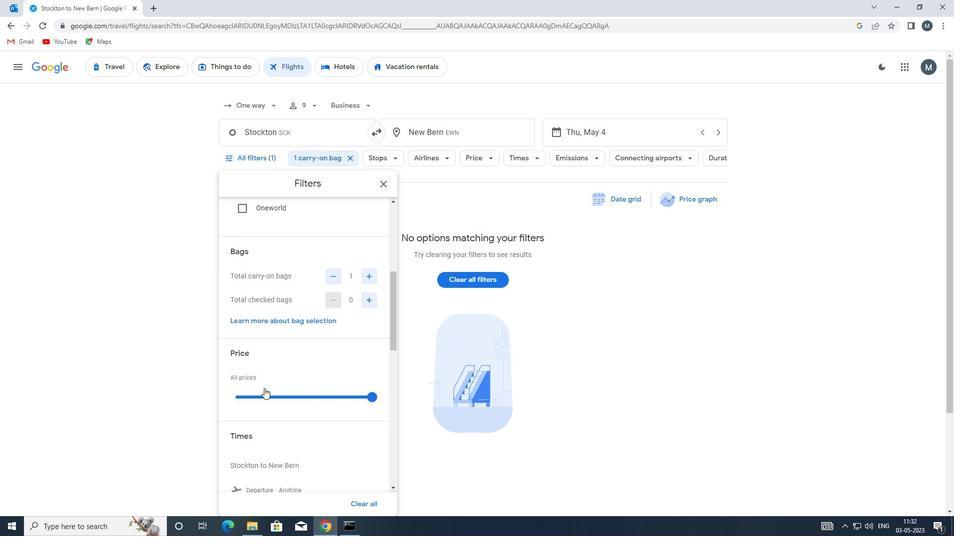 
Action: Mouse pressed left at (265, 395)
Screenshot: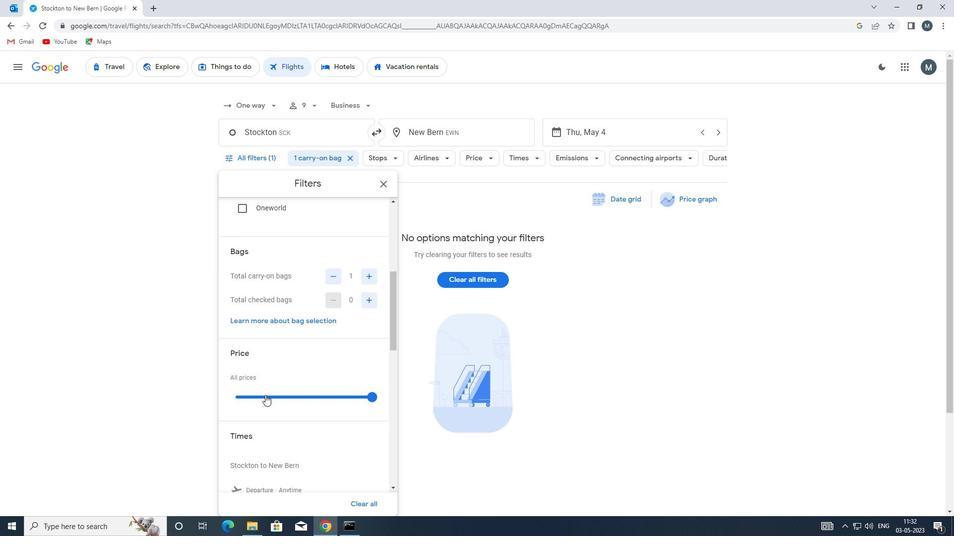 
Action: Mouse moved to (267, 393)
Screenshot: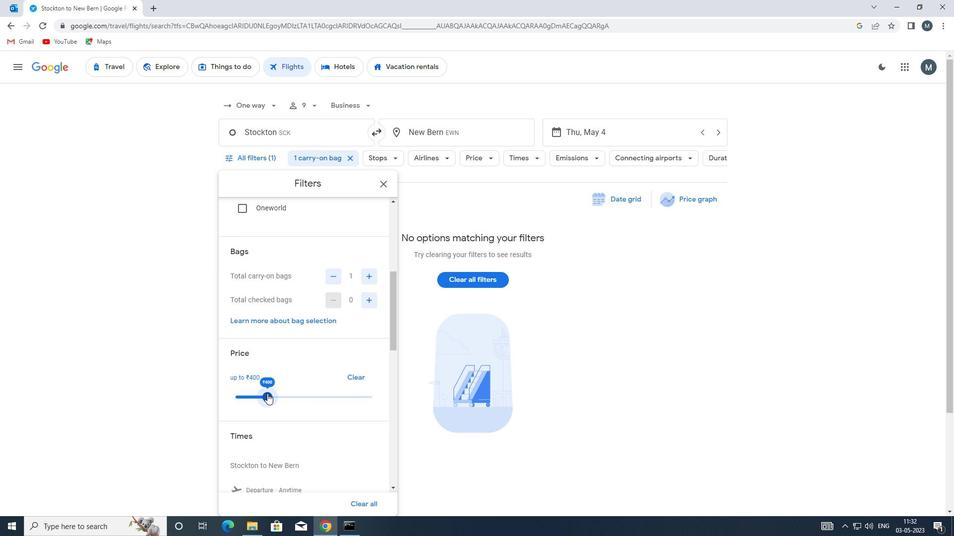 
Action: Mouse pressed left at (267, 393)
Screenshot: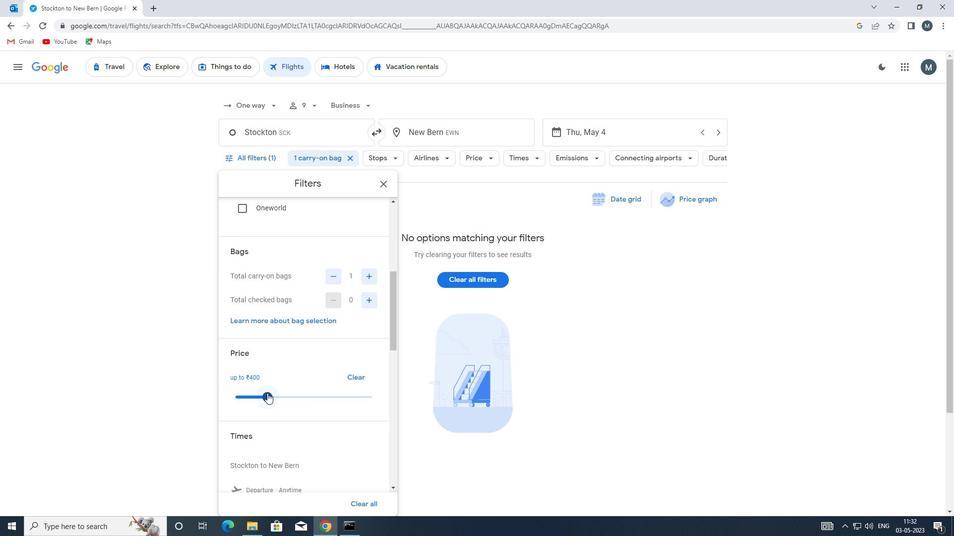 
Action: Mouse moved to (312, 380)
Screenshot: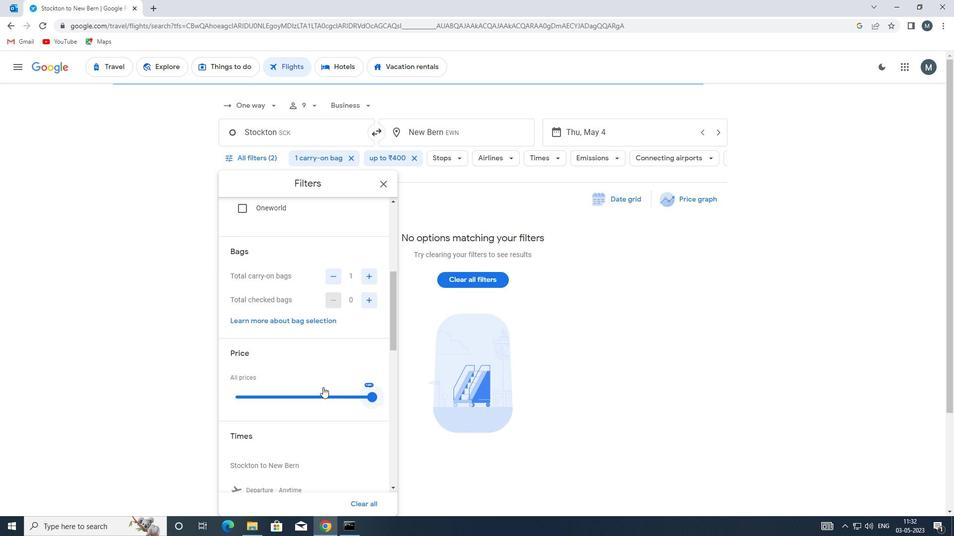 
Action: Mouse scrolled (312, 379) with delta (0, 0)
Screenshot: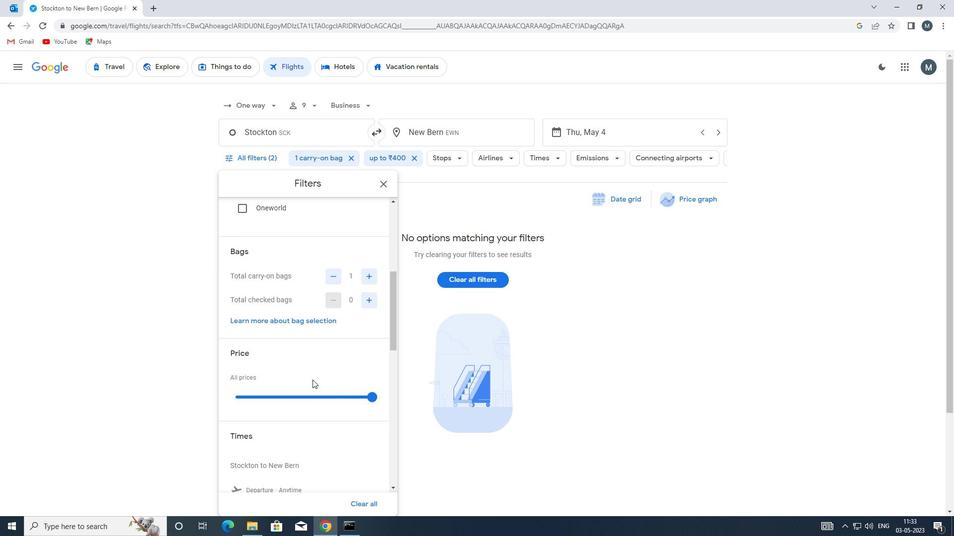 
Action: Mouse moved to (300, 367)
Screenshot: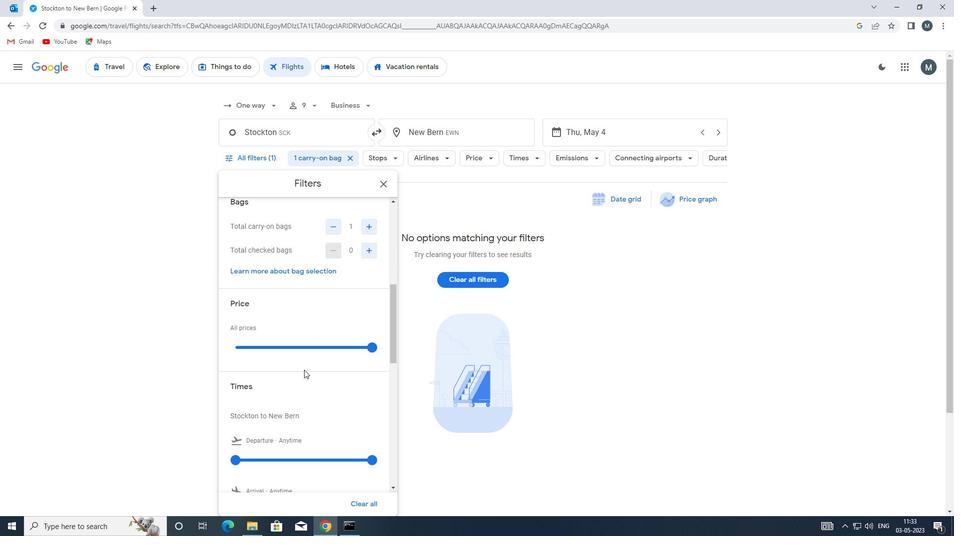 
Action: Mouse scrolled (300, 366) with delta (0, 0)
Screenshot: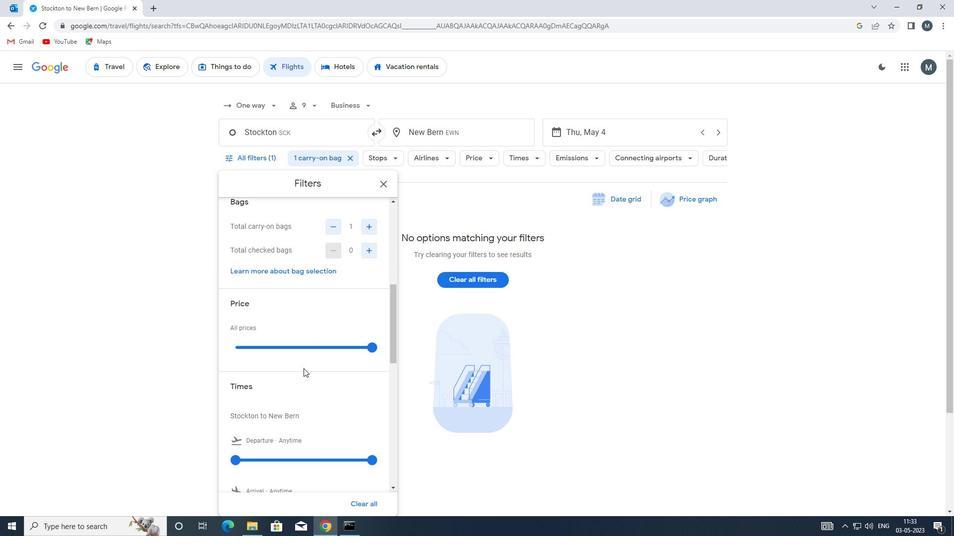
Action: Mouse moved to (237, 407)
Screenshot: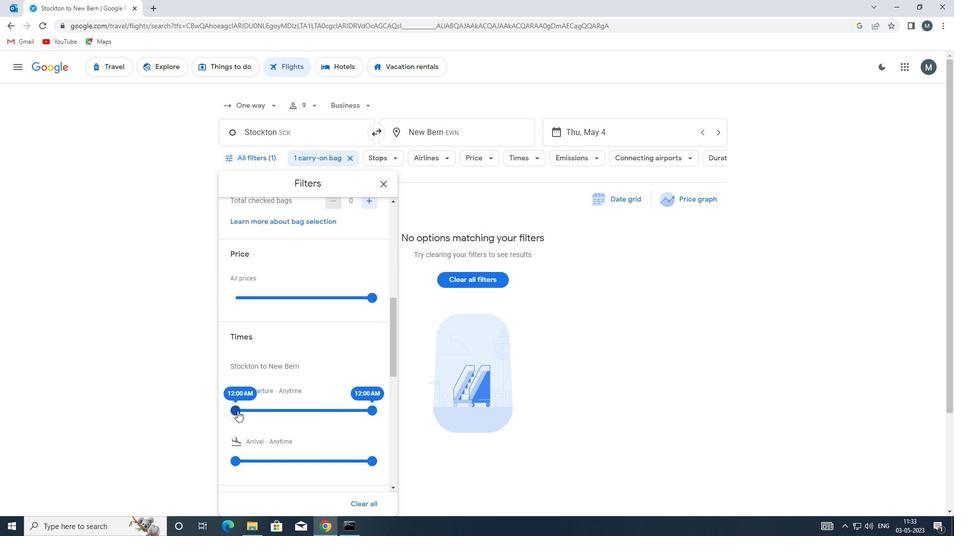 
Action: Mouse pressed left at (237, 407)
Screenshot: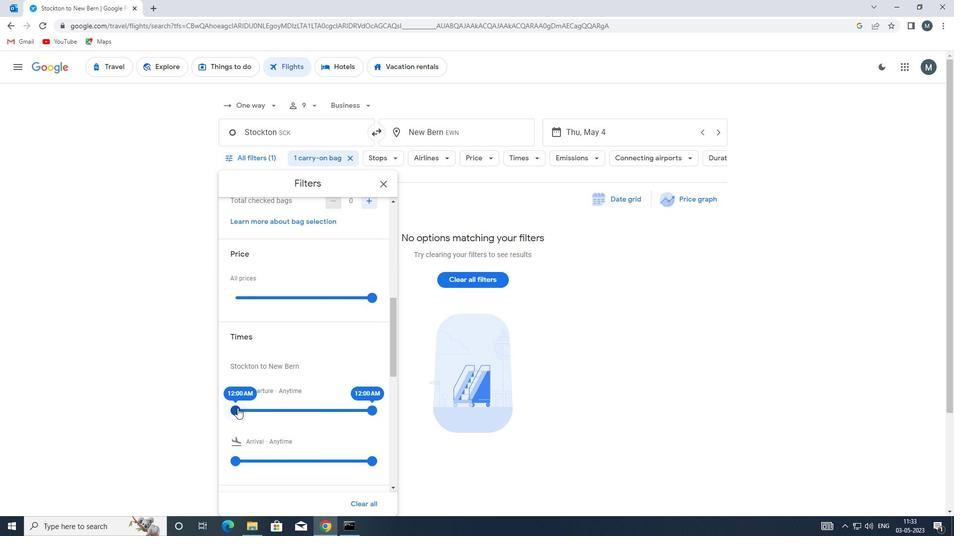 
Action: Mouse moved to (365, 409)
Screenshot: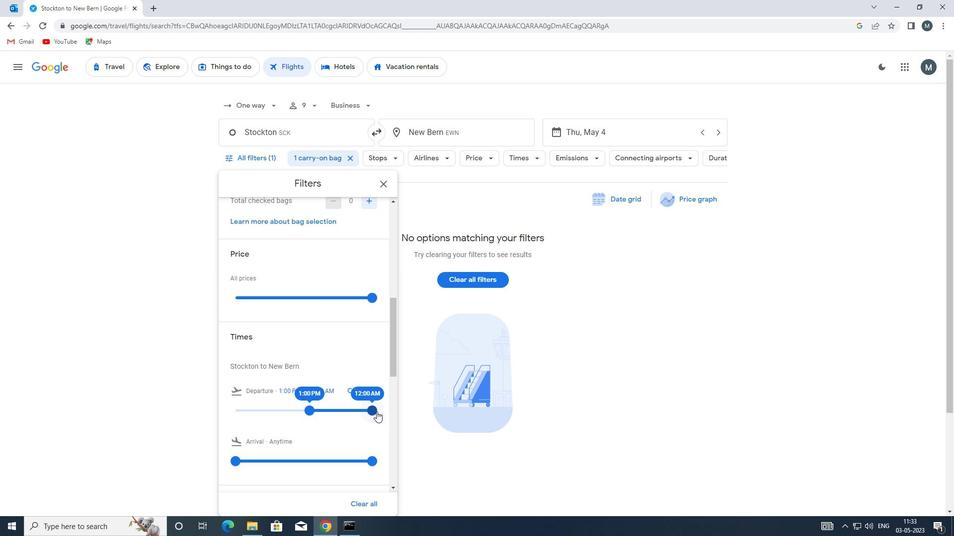 
Action: Mouse pressed left at (365, 409)
Screenshot: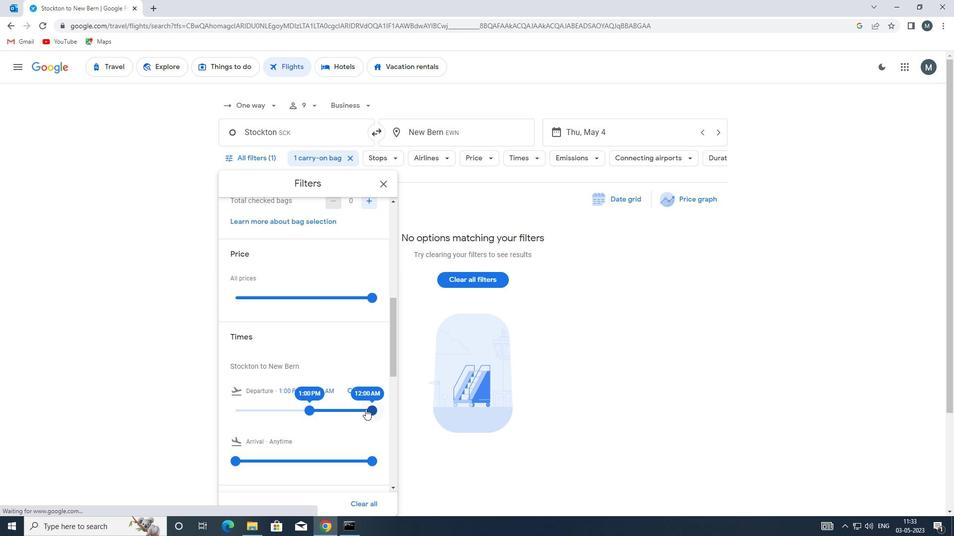 
Action: Mouse moved to (323, 397)
Screenshot: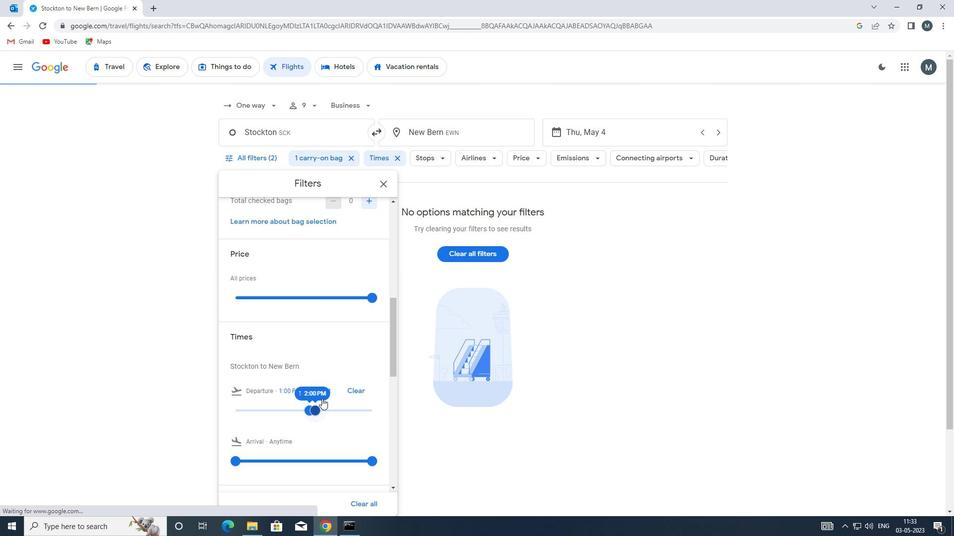 
Action: Mouse scrolled (323, 397) with delta (0, 0)
Screenshot: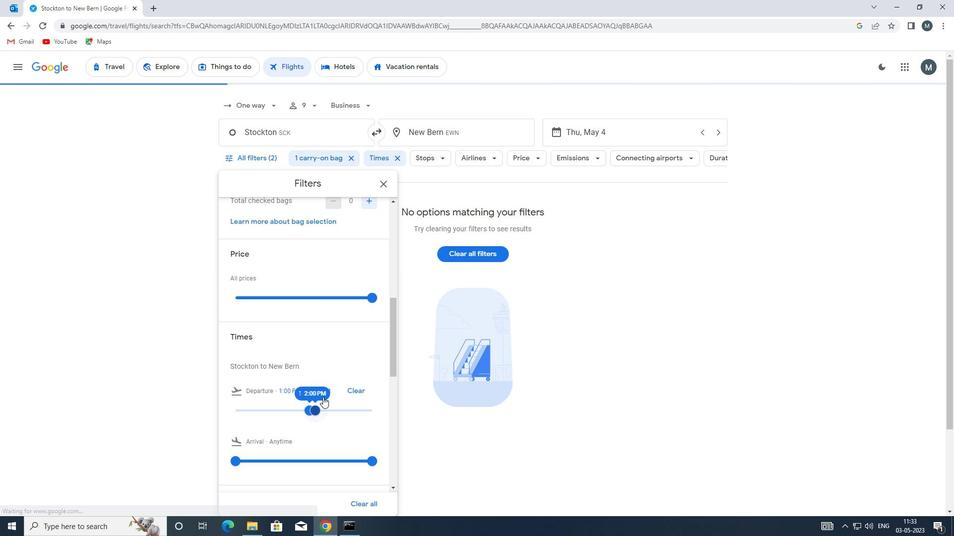 
Action: Mouse moved to (386, 184)
Screenshot: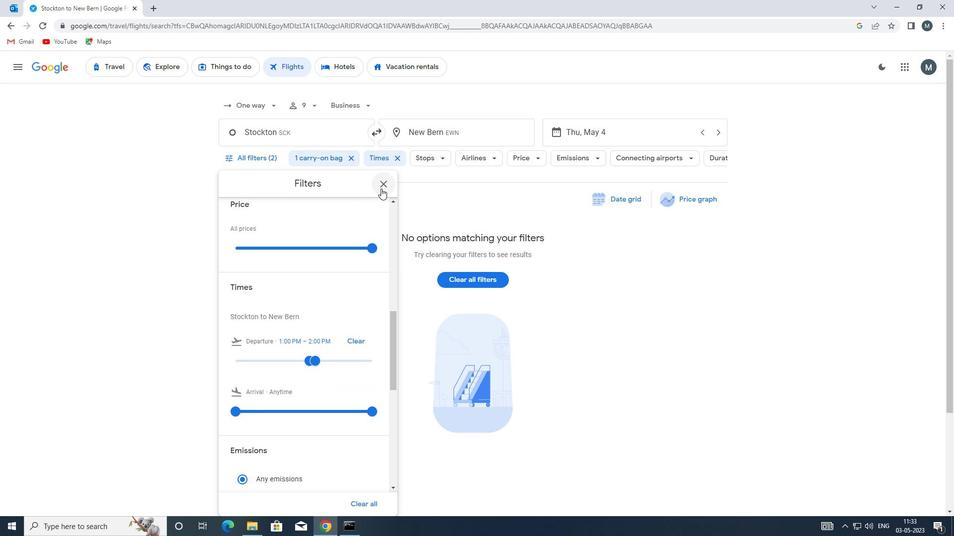 
Action: Mouse pressed left at (386, 184)
Screenshot: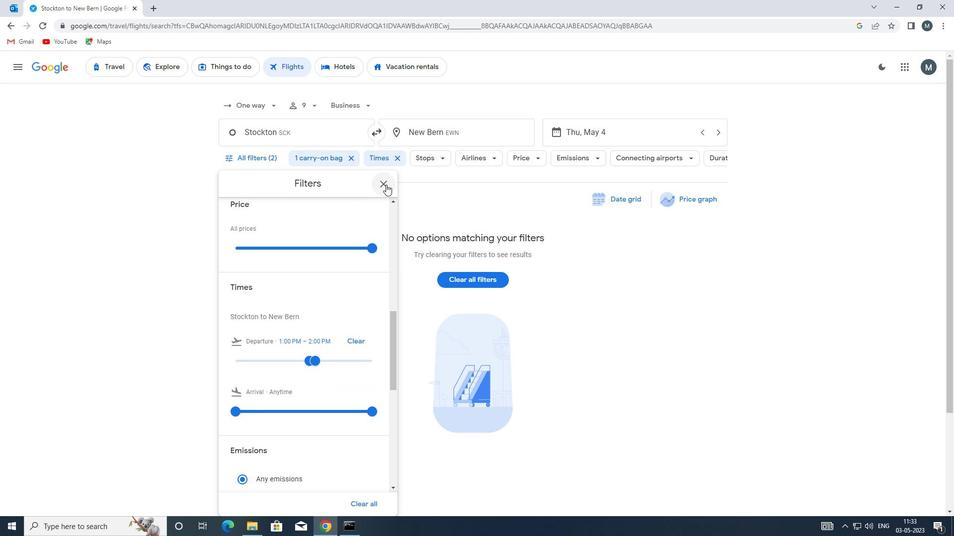 
